 Task: Create a due date automation trigger when advanced on, on the wednesday before a card is due add fields without custom field "Resume" set to a date more than 1 days from now at 11:00 AM.
Action: Mouse moved to (1064, 132)
Screenshot: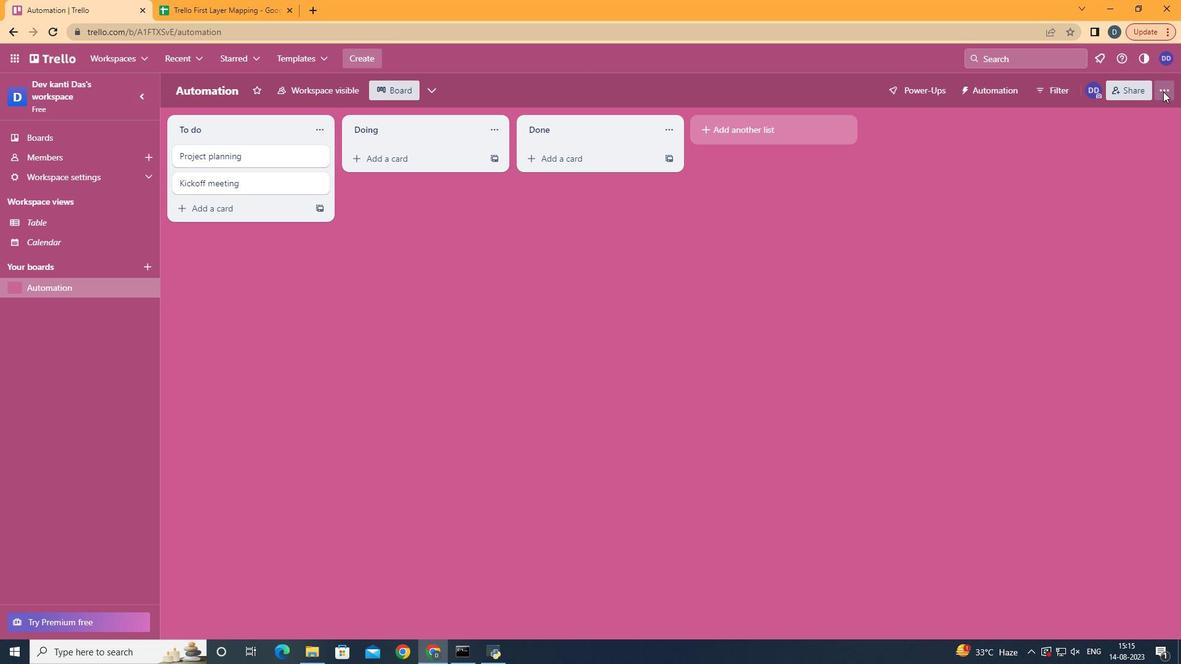 
Action: Mouse pressed left at (1064, 132)
Screenshot: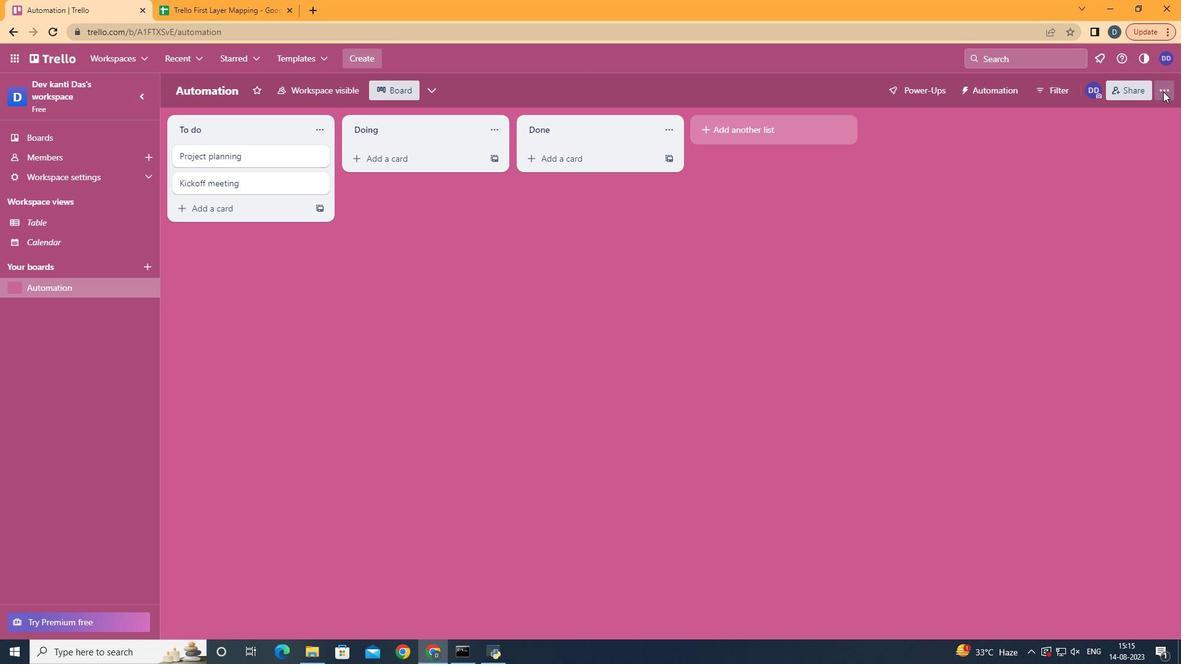
Action: Mouse moved to (1003, 281)
Screenshot: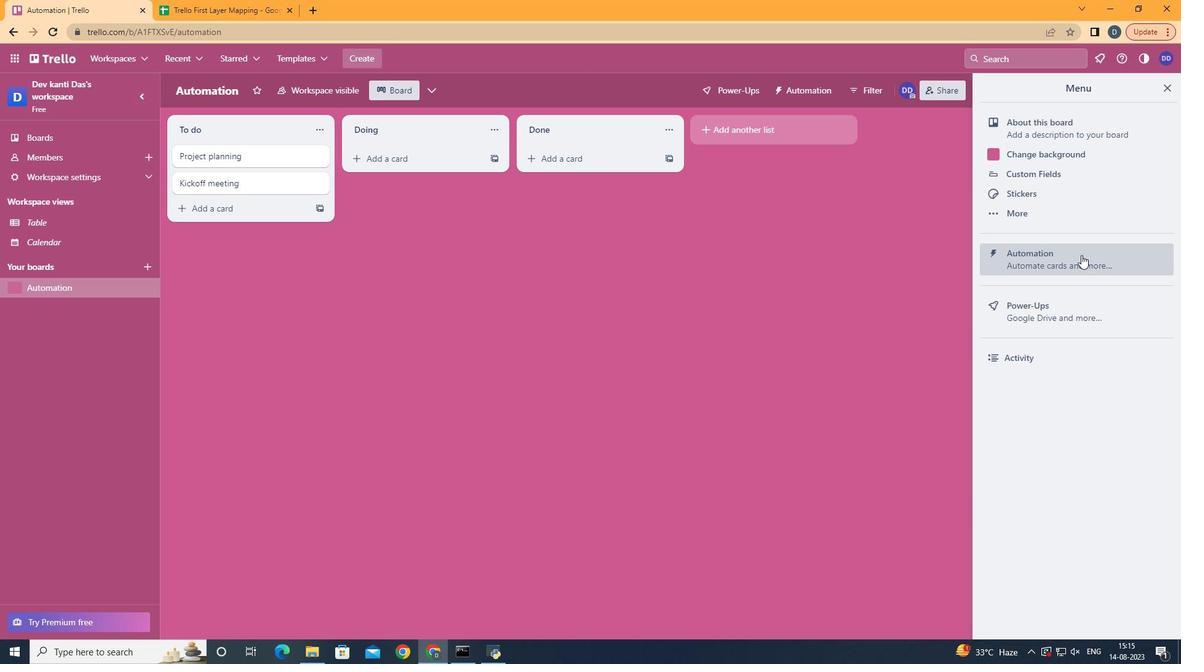 
Action: Mouse pressed left at (1003, 281)
Screenshot: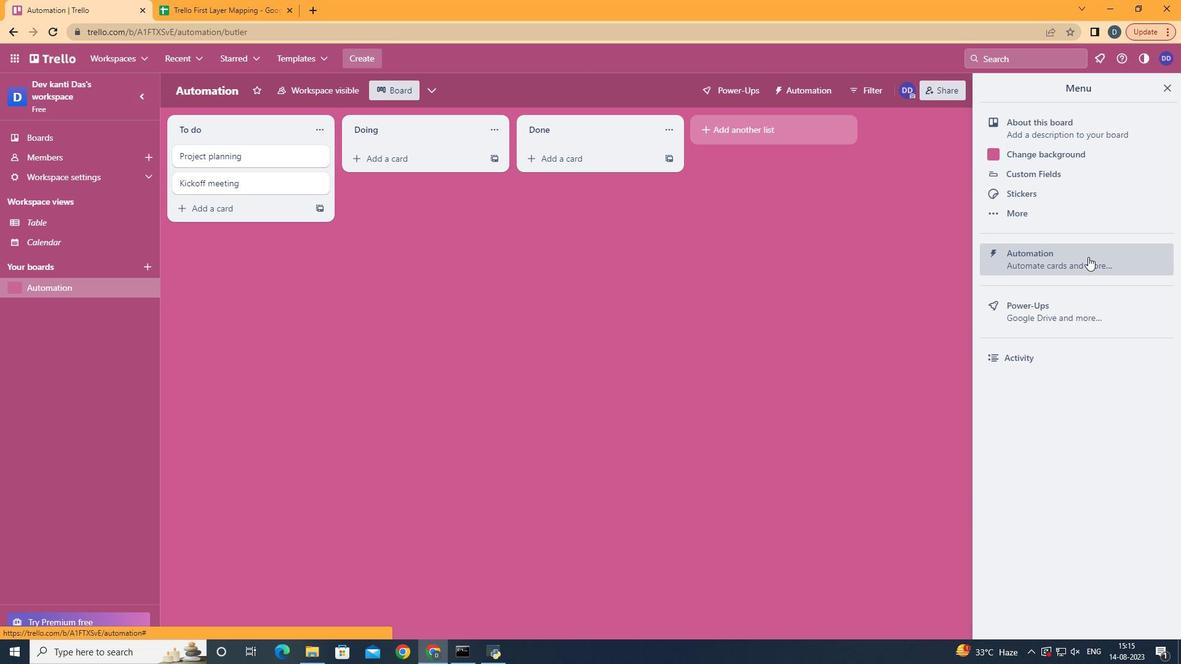 
Action: Mouse moved to (380, 279)
Screenshot: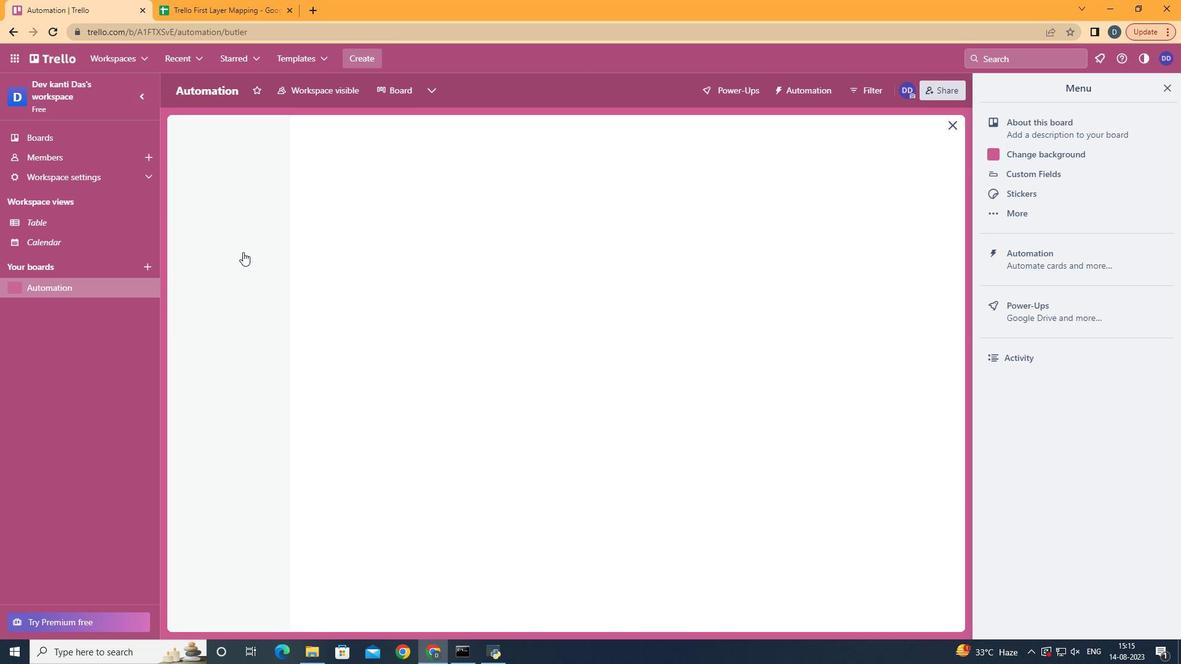 
Action: Mouse pressed left at (380, 279)
Screenshot: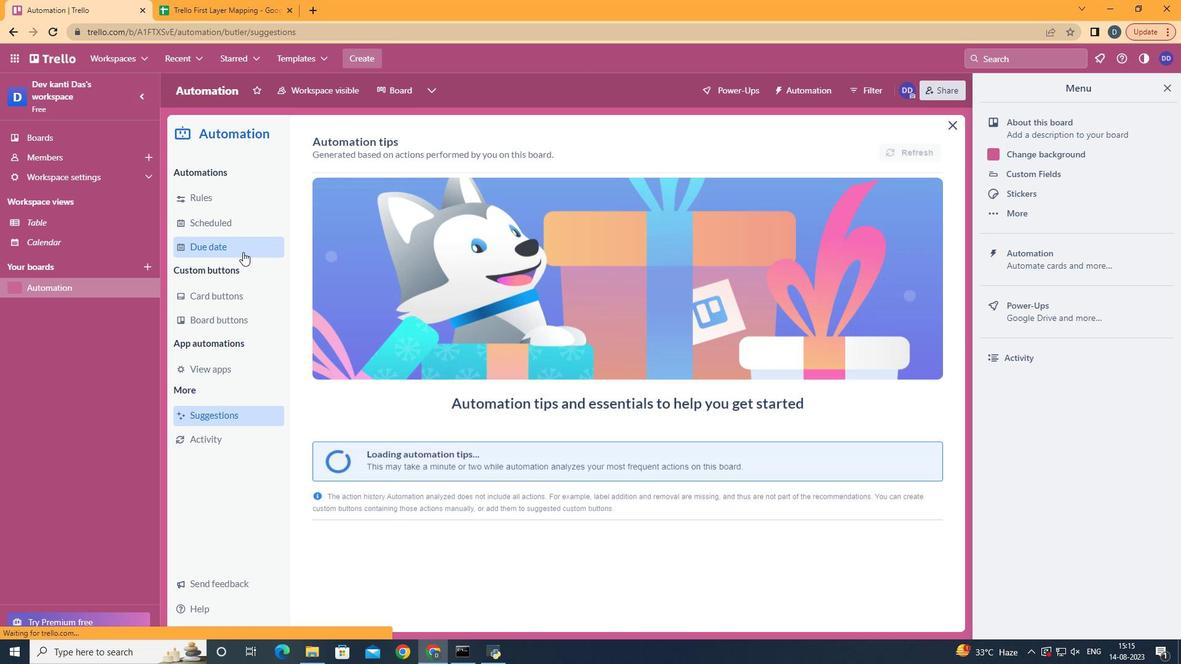 
Action: Mouse moved to (841, 182)
Screenshot: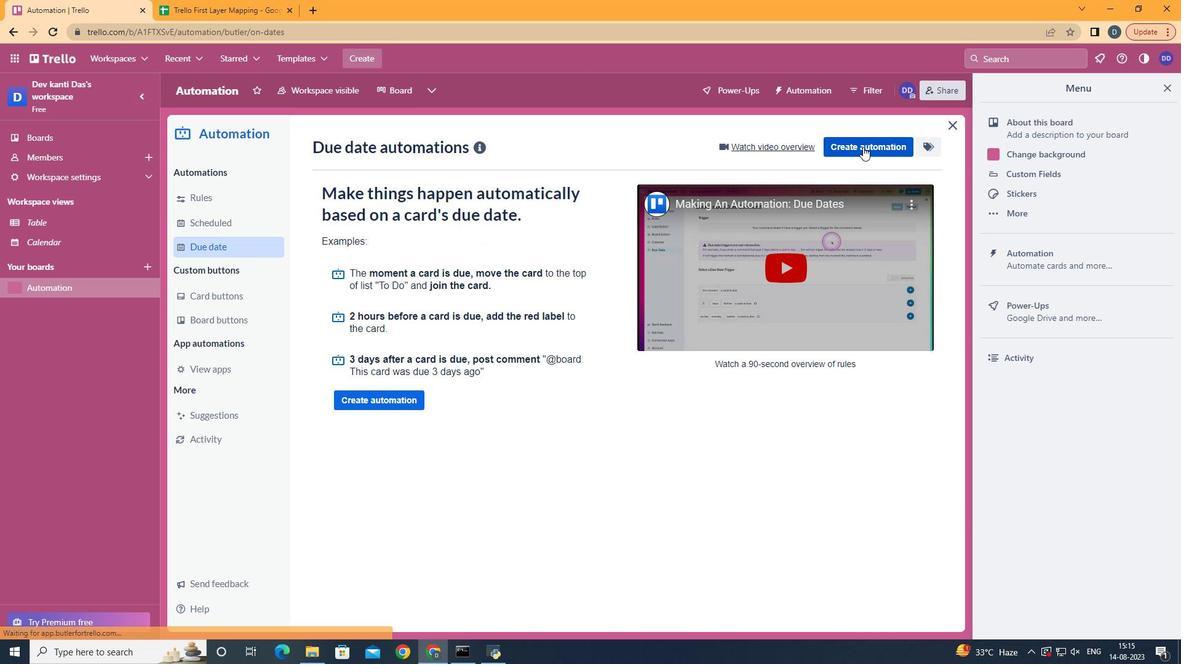 
Action: Mouse pressed left at (841, 182)
Screenshot: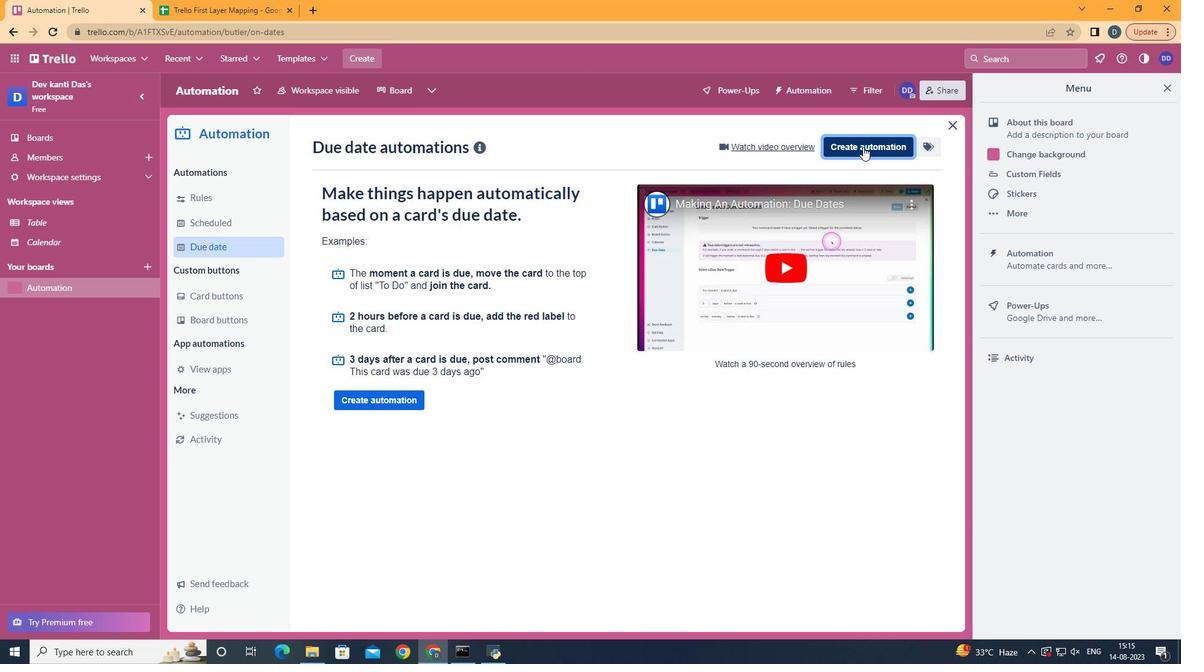 
Action: Mouse moved to (683, 288)
Screenshot: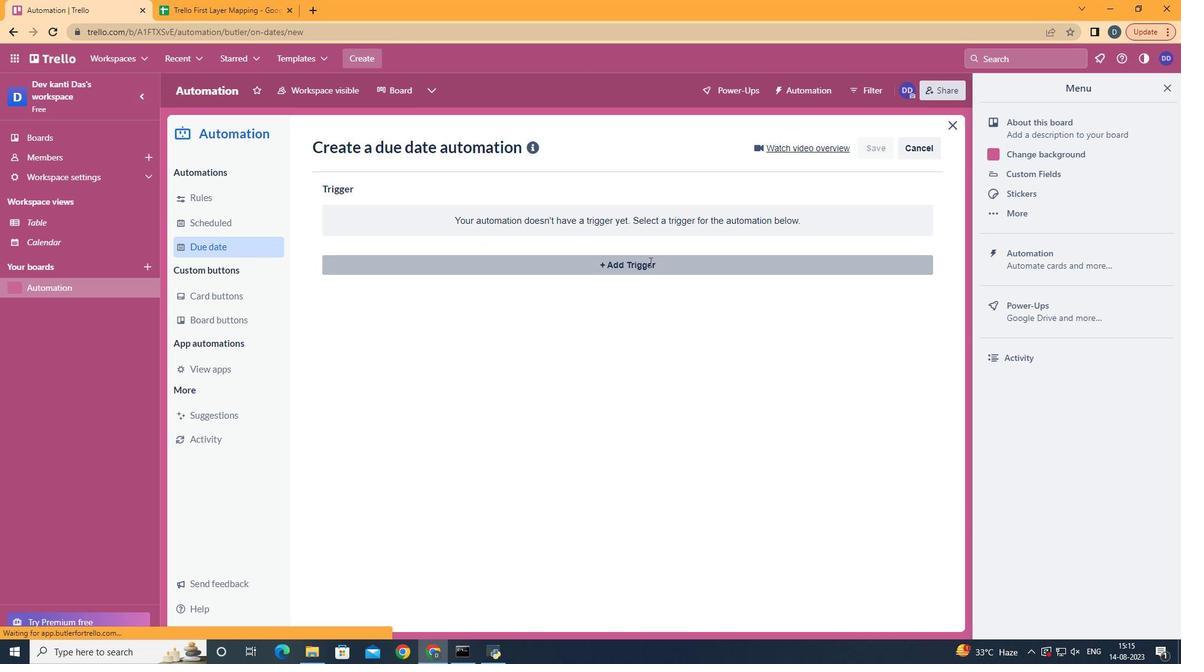 
Action: Mouse pressed left at (683, 288)
Screenshot: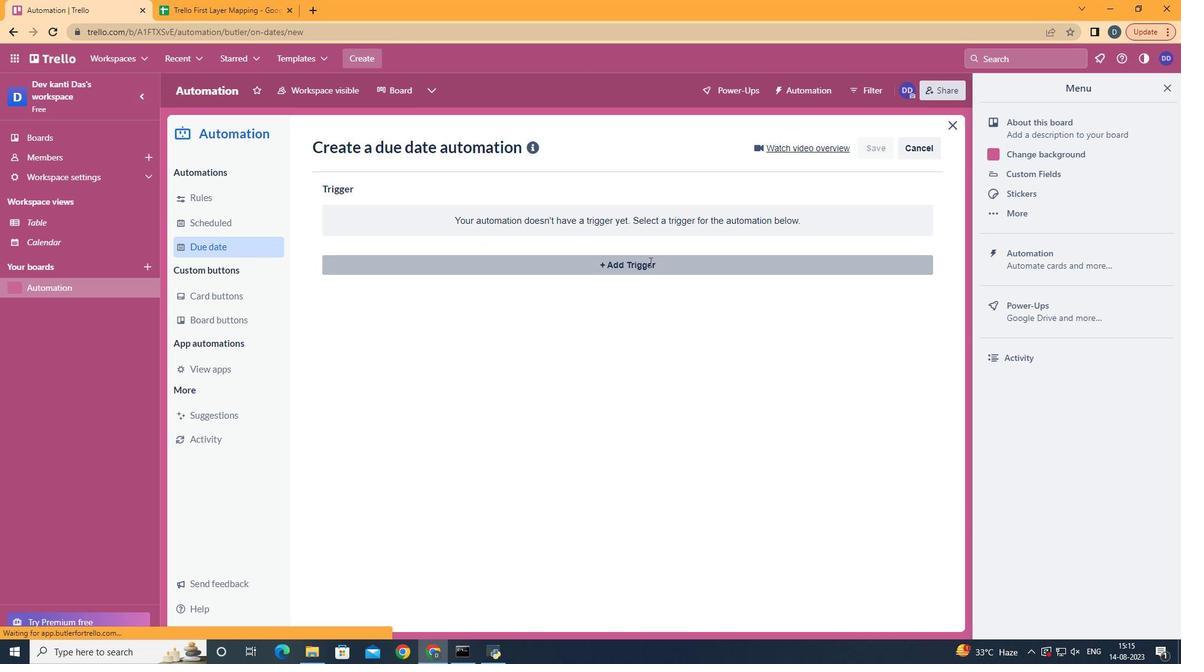 
Action: Mouse moved to (502, 386)
Screenshot: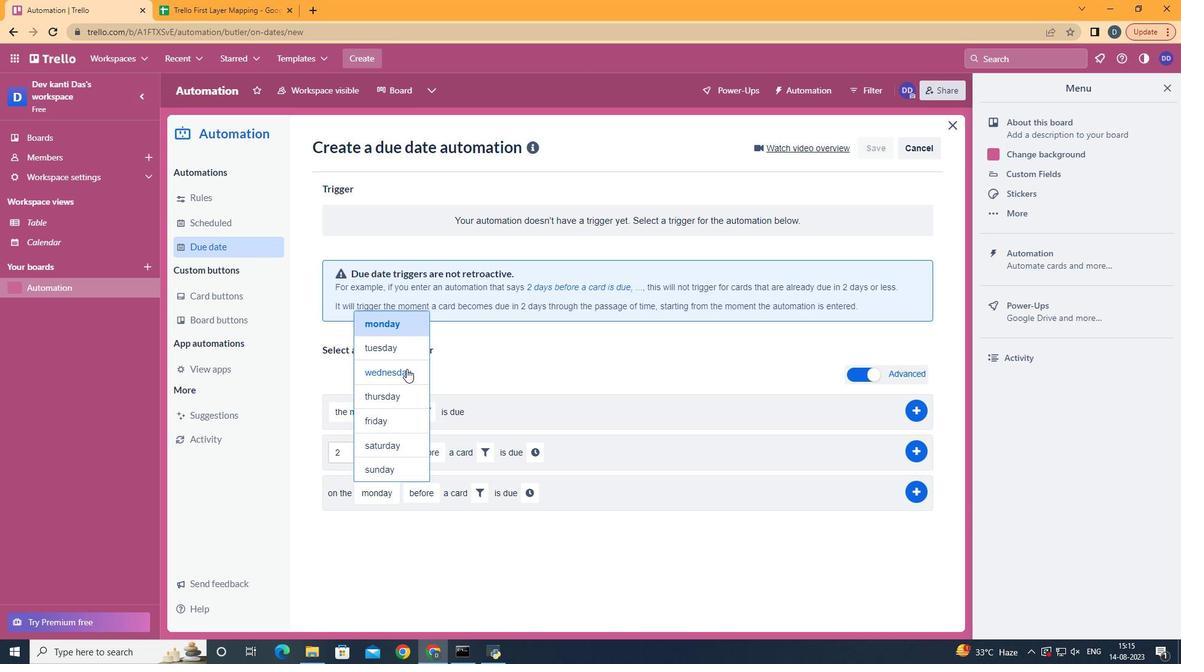 
Action: Mouse pressed left at (502, 386)
Screenshot: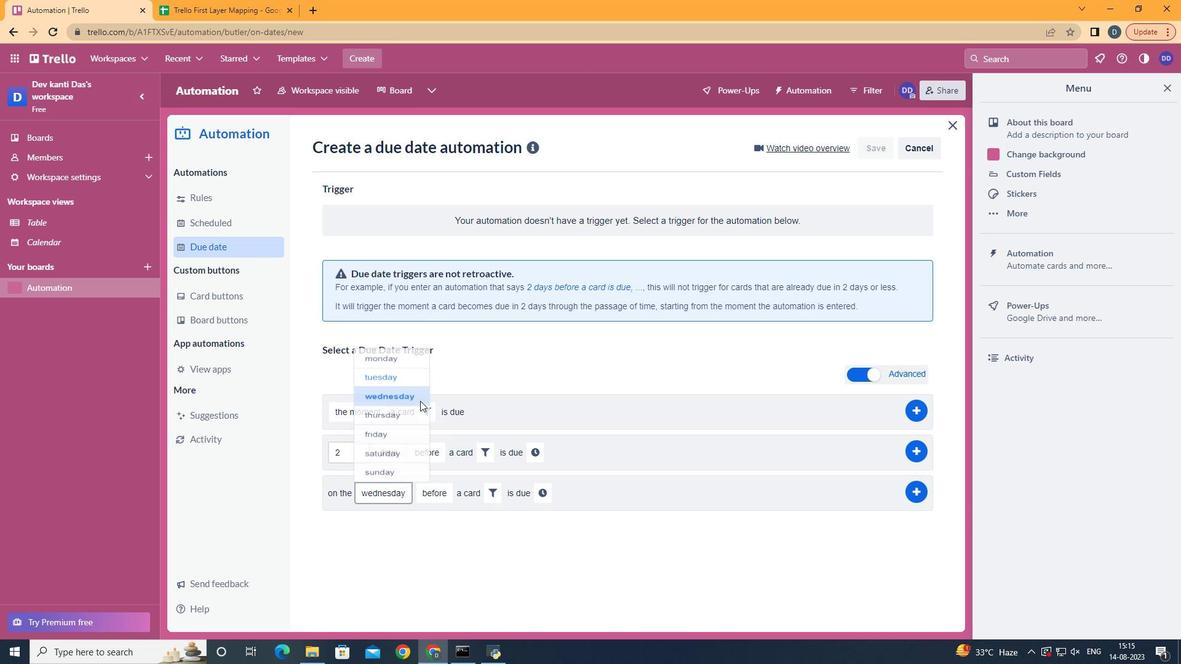 
Action: Mouse moved to (565, 503)
Screenshot: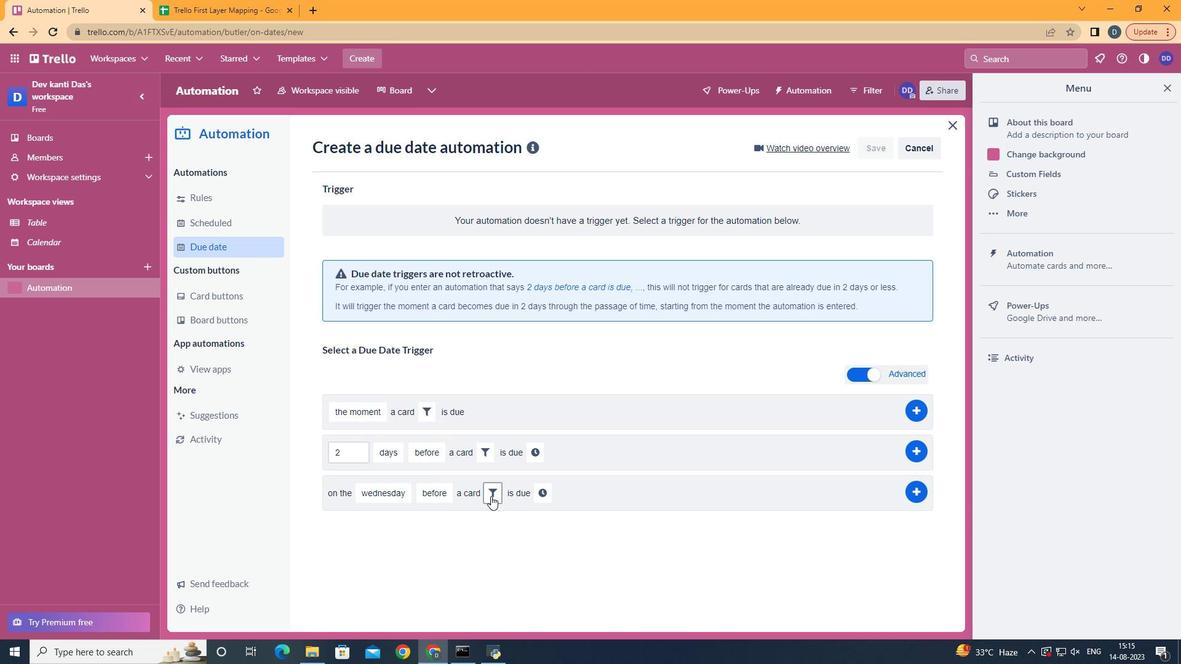 
Action: Mouse pressed left at (565, 503)
Screenshot: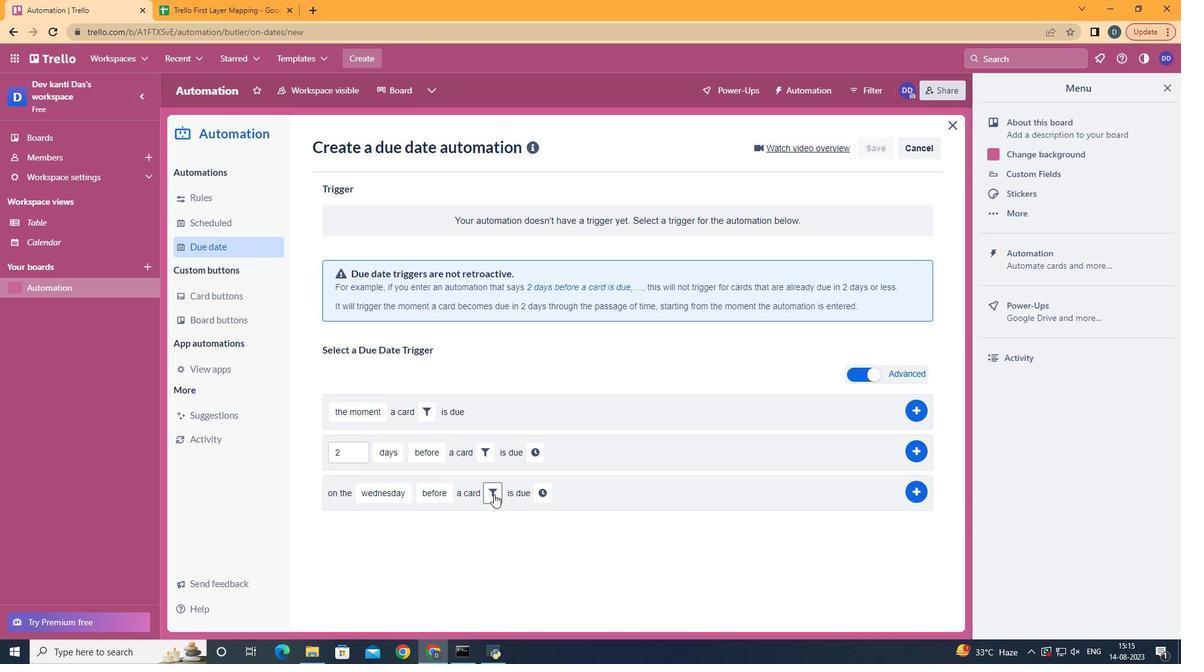 
Action: Mouse moved to (715, 529)
Screenshot: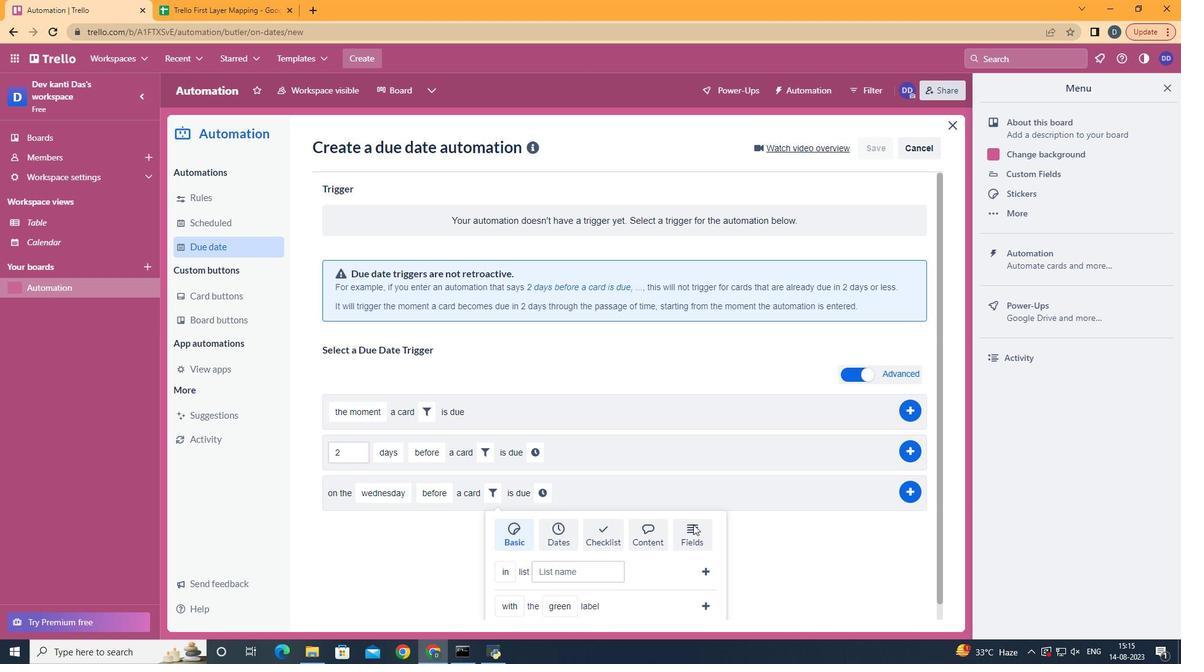
Action: Mouse pressed left at (715, 529)
Screenshot: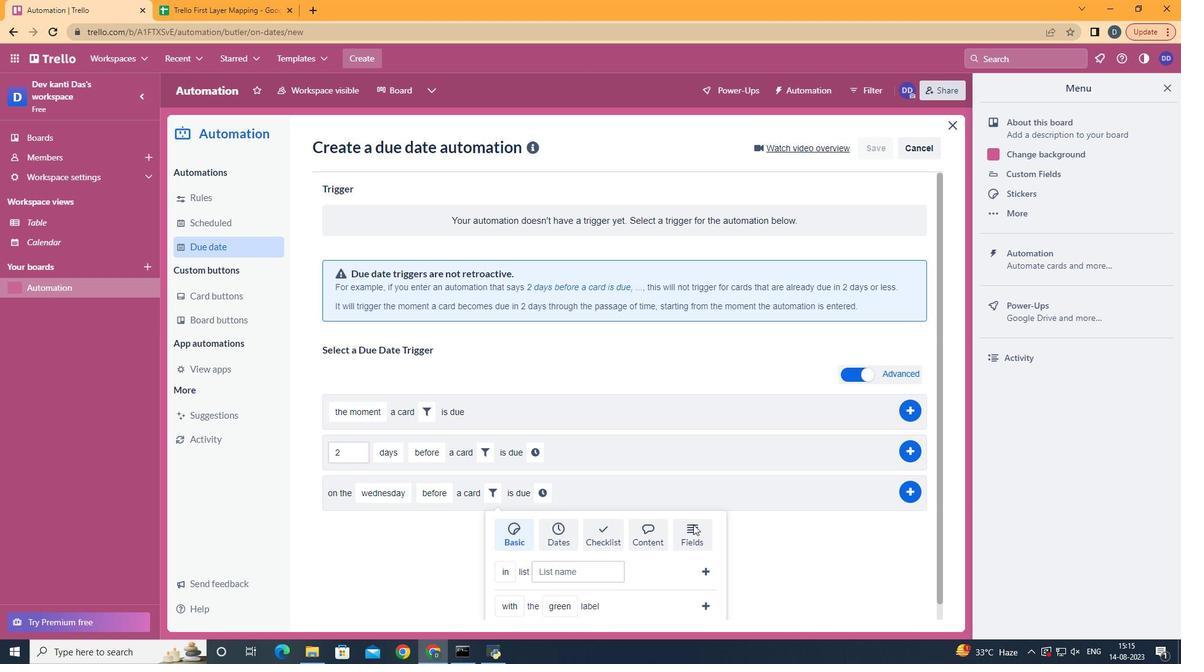 
Action: Mouse moved to (715, 529)
Screenshot: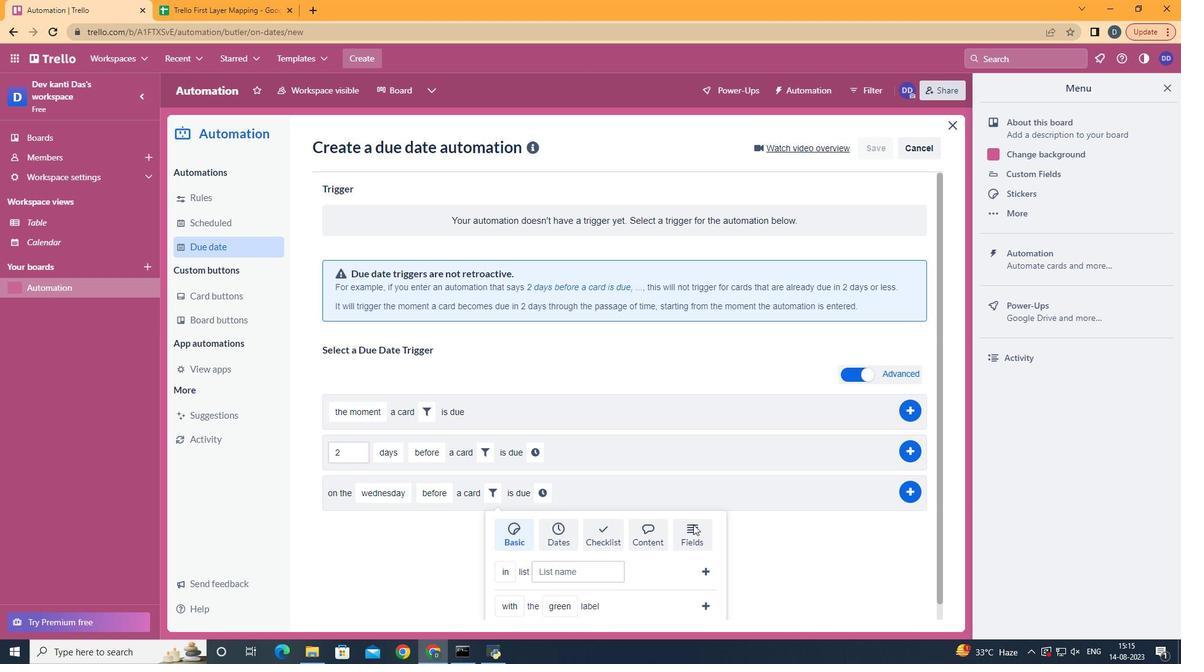
Action: Mouse scrolled (715, 529) with delta (0, 0)
Screenshot: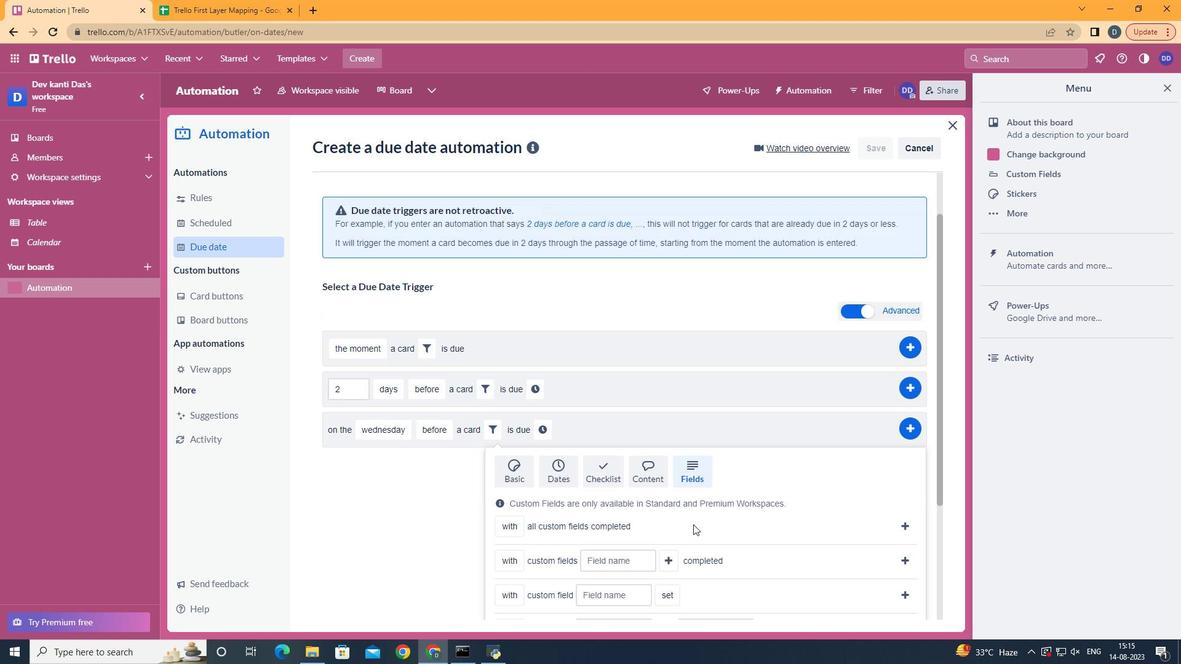
Action: Mouse scrolled (715, 529) with delta (0, 0)
Screenshot: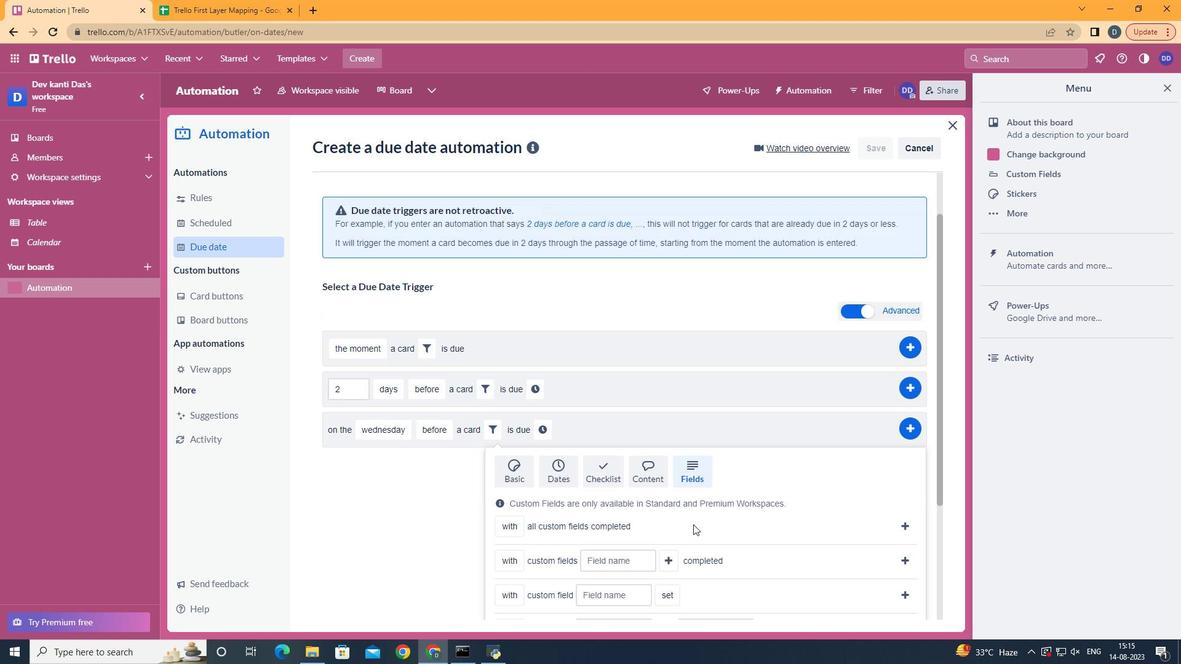 
Action: Mouse scrolled (715, 529) with delta (0, 0)
Screenshot: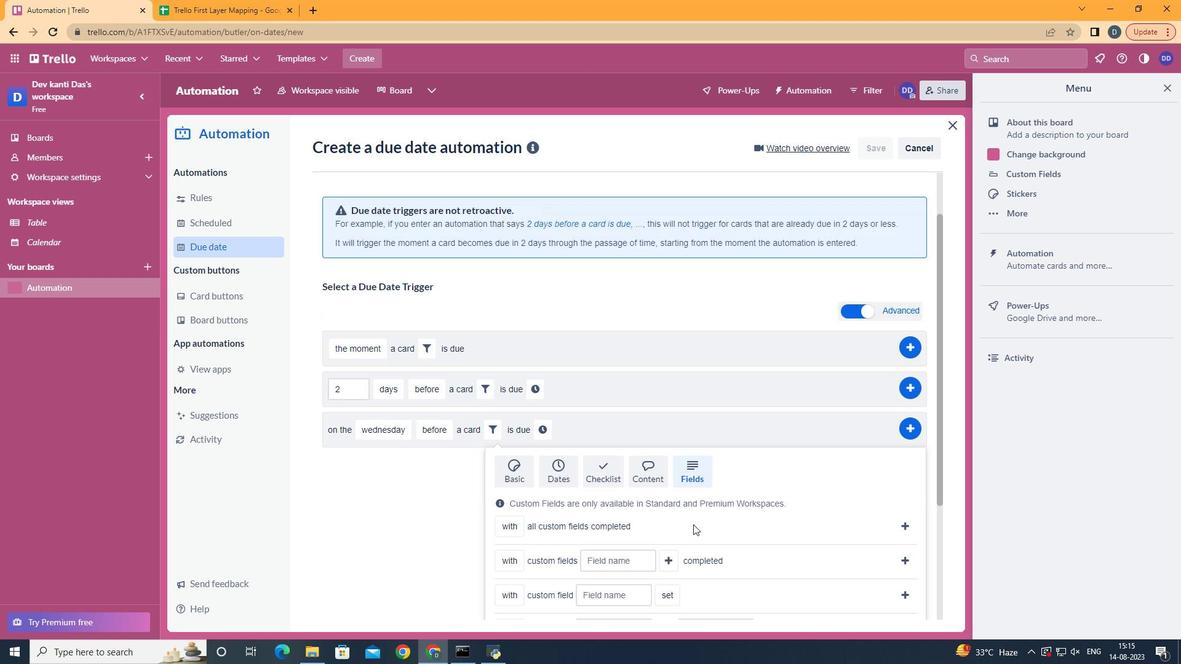 
Action: Mouse scrolled (715, 529) with delta (0, 0)
Screenshot: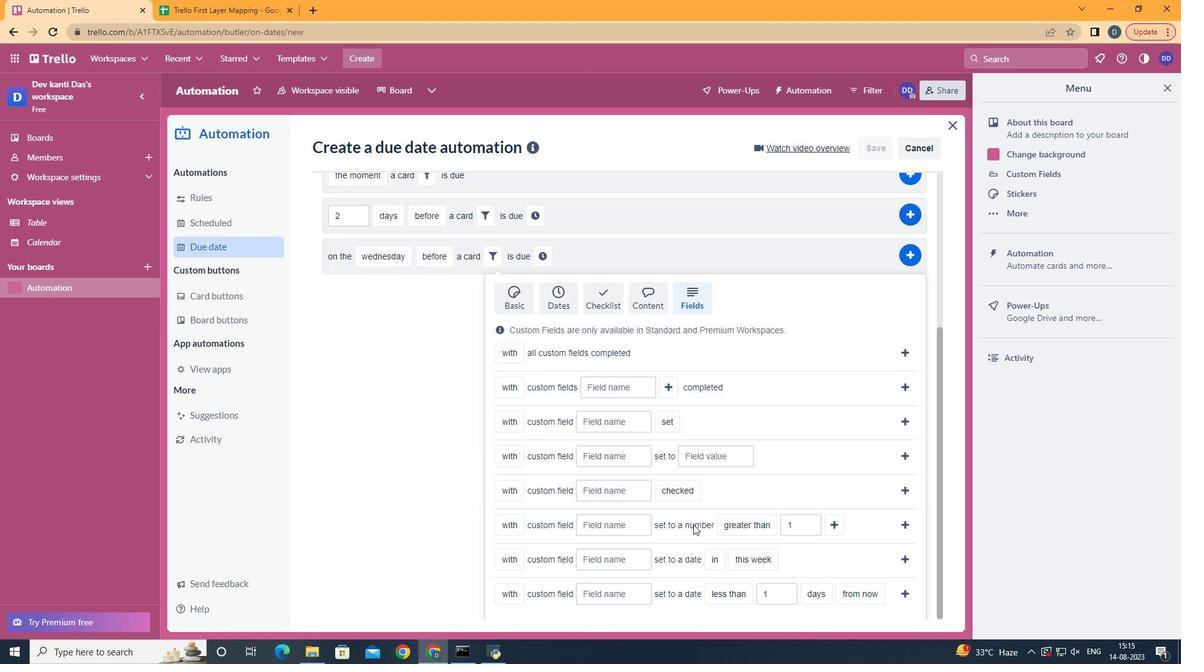 
Action: Mouse scrolled (715, 529) with delta (0, 0)
Screenshot: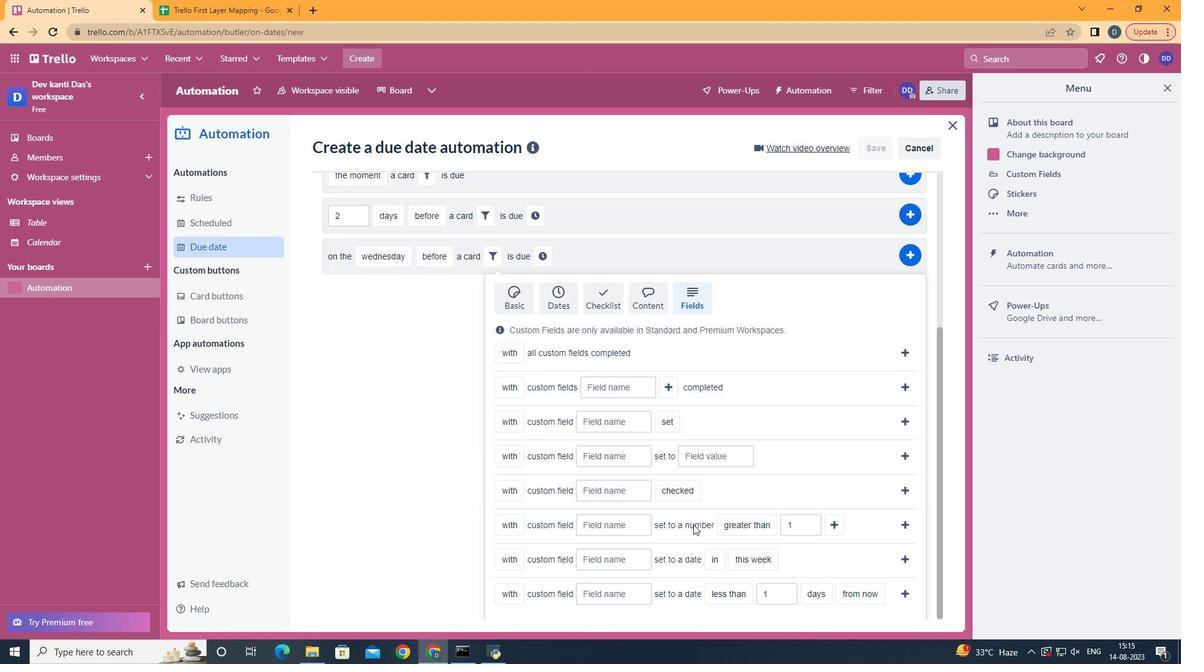 
Action: Mouse scrolled (715, 529) with delta (0, 0)
Screenshot: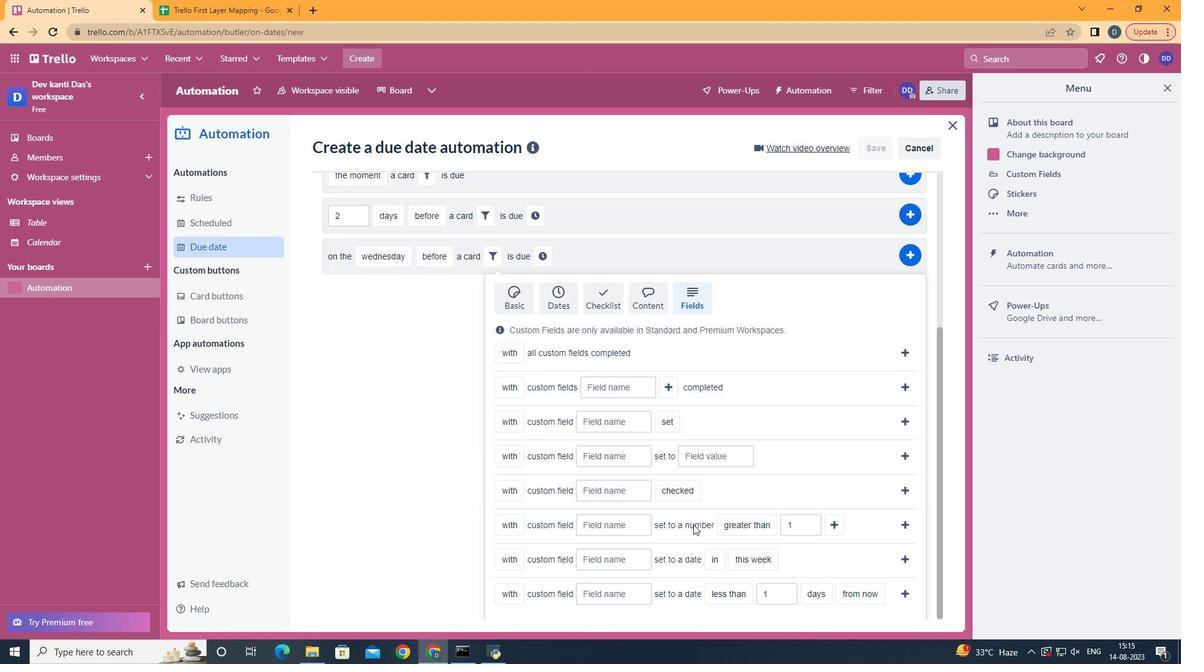 
Action: Mouse scrolled (715, 529) with delta (0, 0)
Screenshot: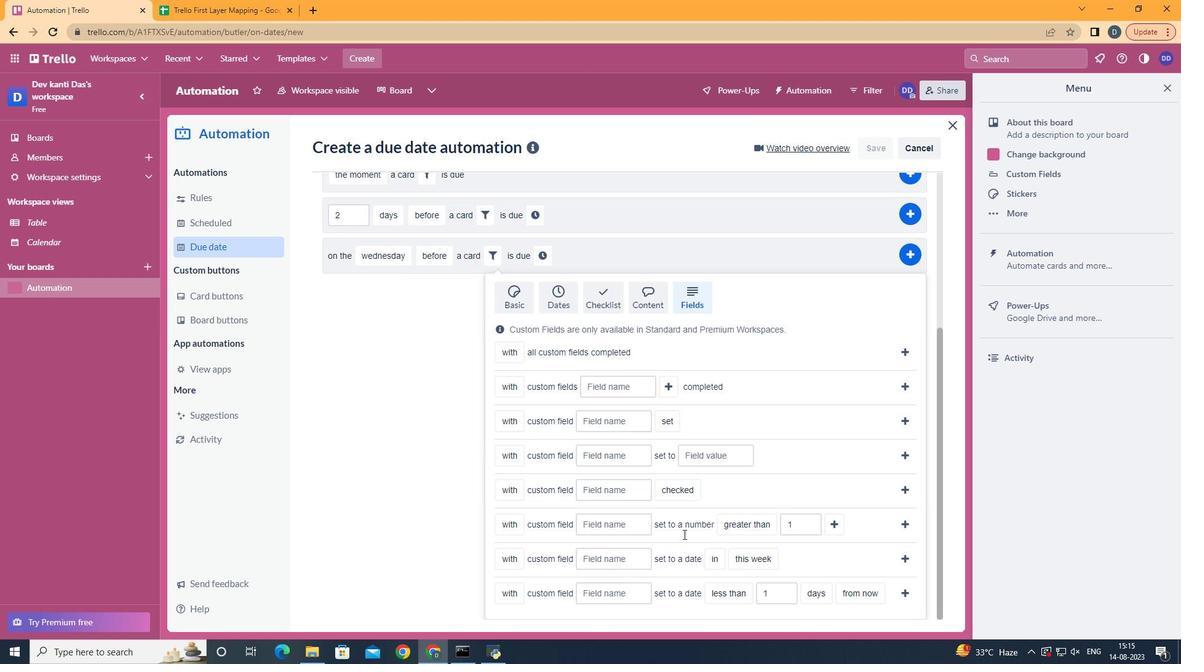 
Action: Mouse scrolled (715, 529) with delta (0, 0)
Screenshot: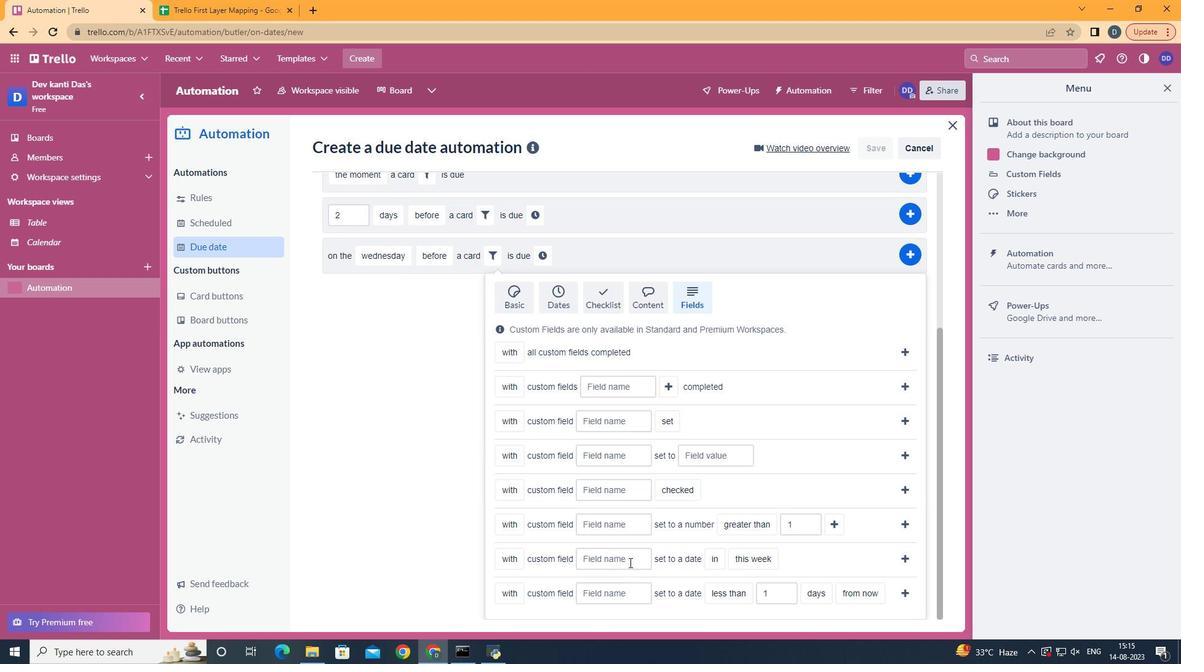 
Action: Mouse scrolled (715, 529) with delta (0, 0)
Screenshot: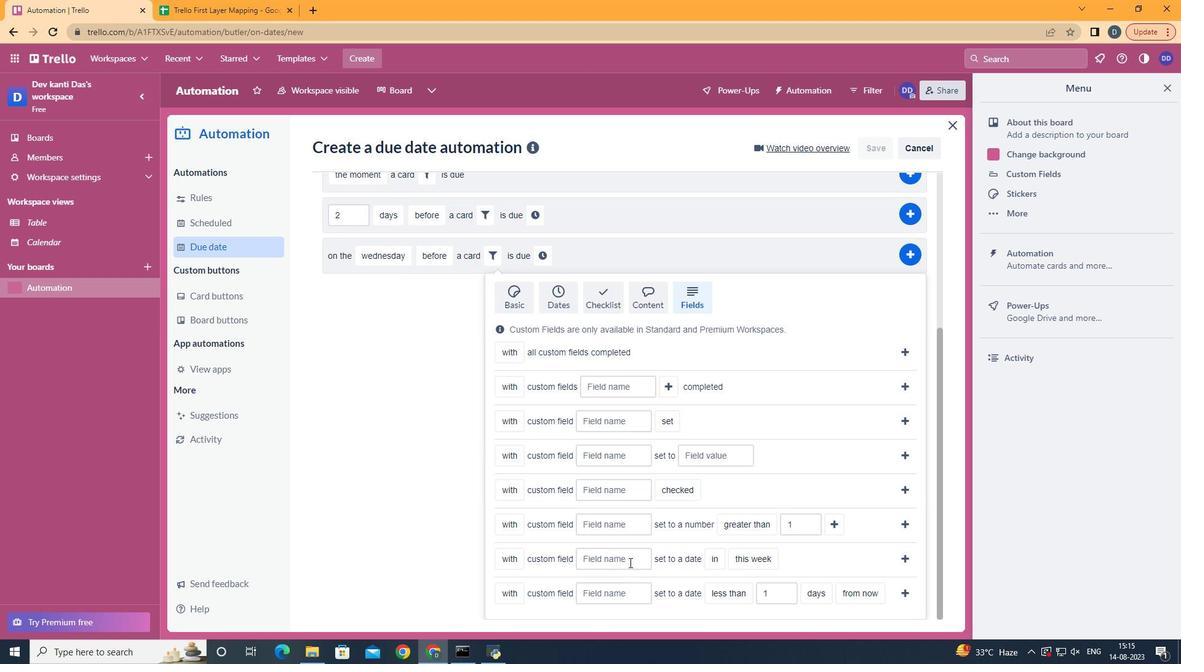 
Action: Mouse scrolled (715, 529) with delta (0, 0)
Screenshot: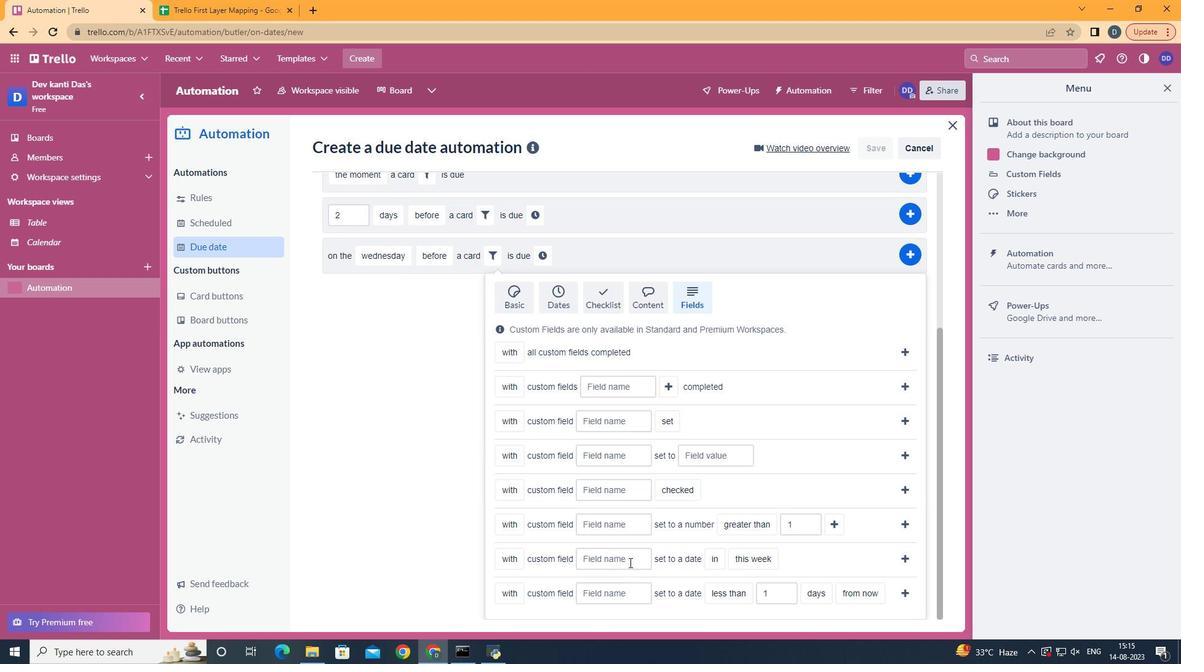
Action: Mouse moved to (596, 561)
Screenshot: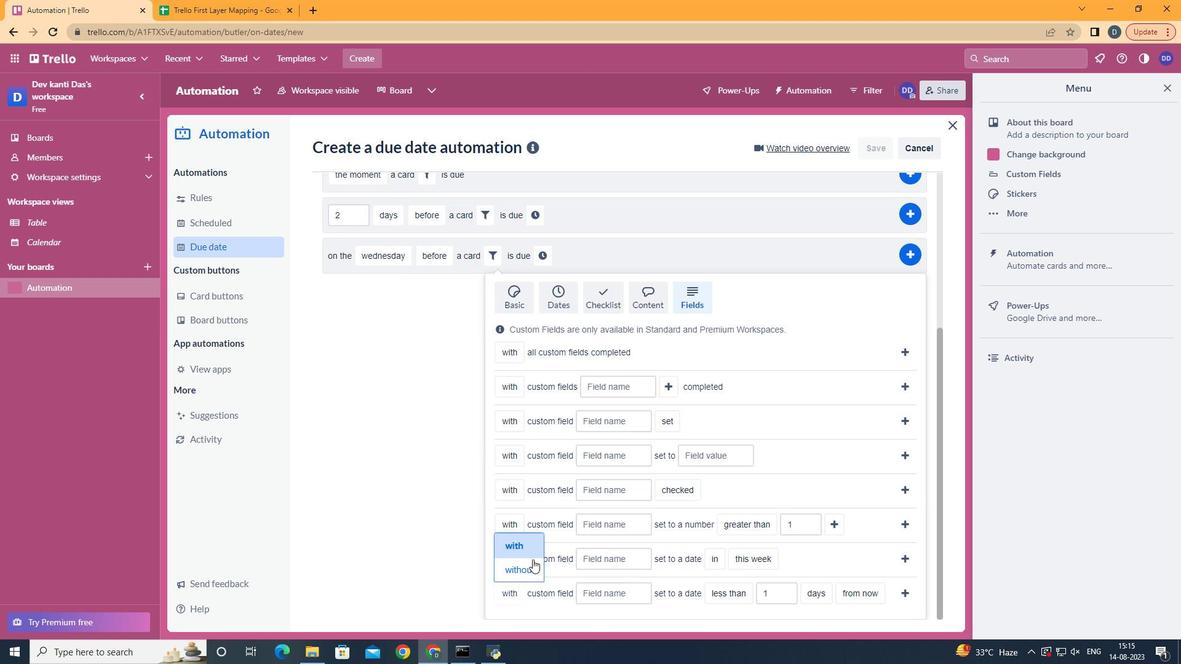 
Action: Mouse pressed left at (596, 561)
Screenshot: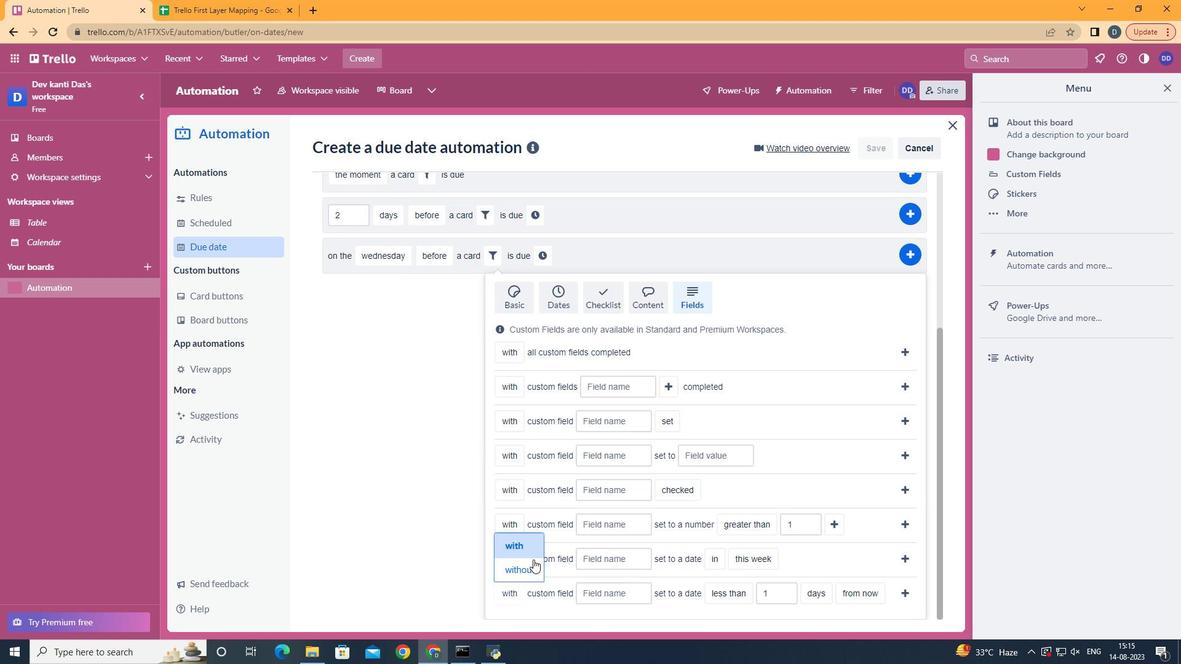 
Action: Mouse moved to (648, 580)
Screenshot: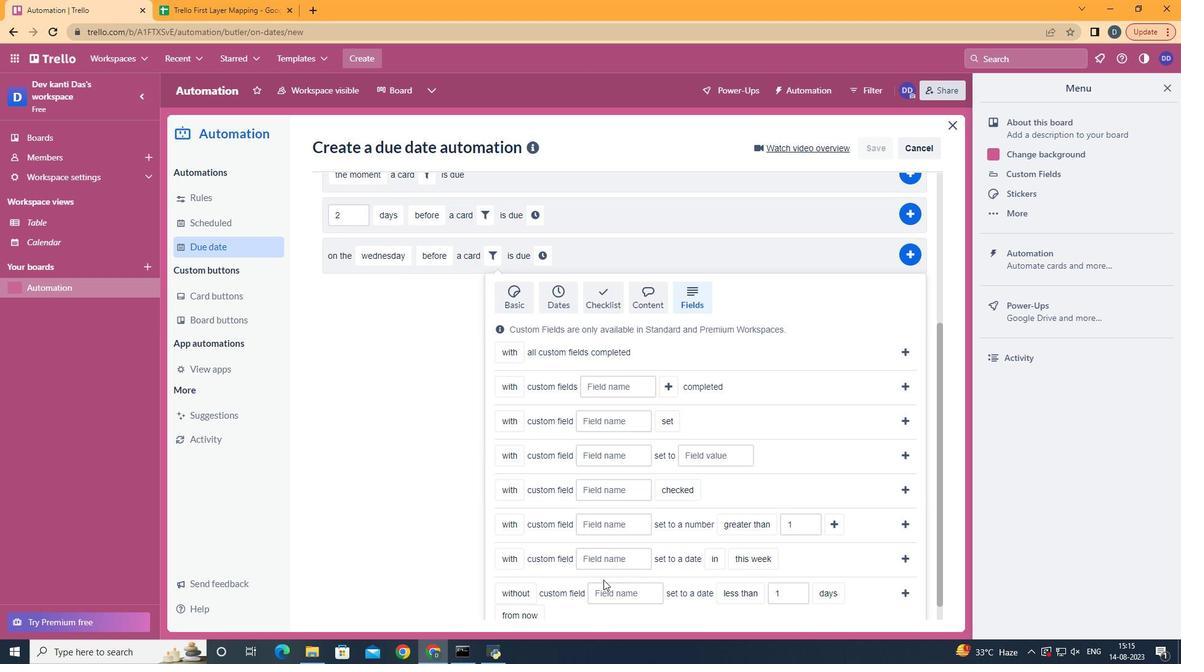 
Action: Mouse pressed left at (648, 580)
Screenshot: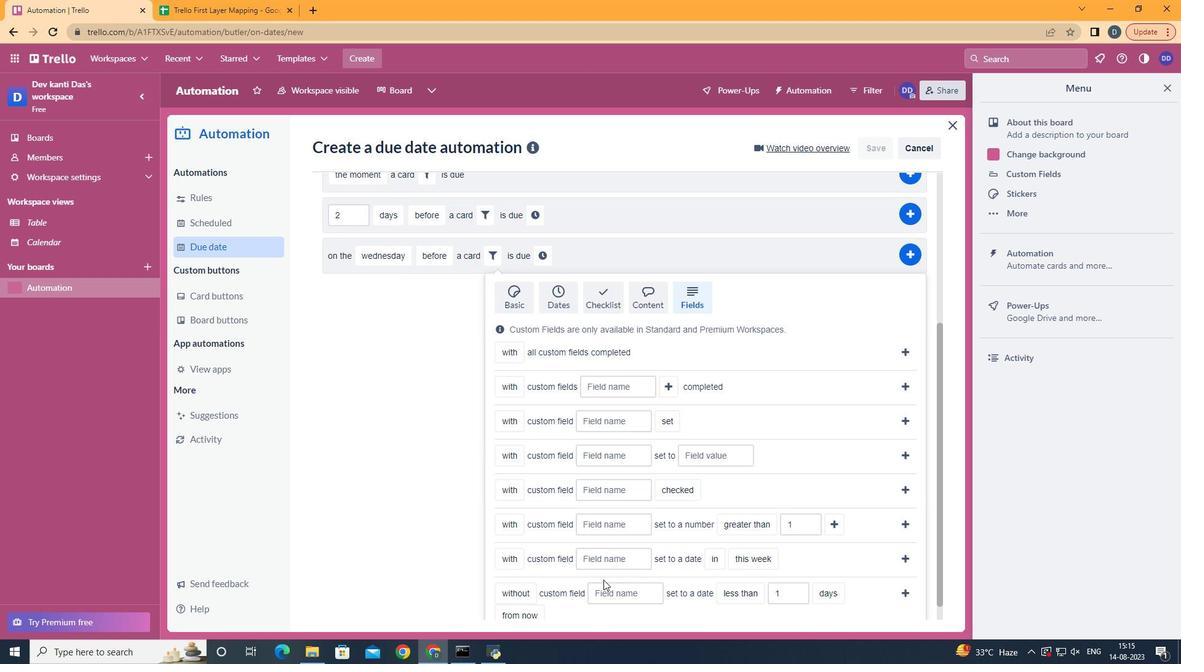 
Action: Mouse moved to (653, 587)
Screenshot: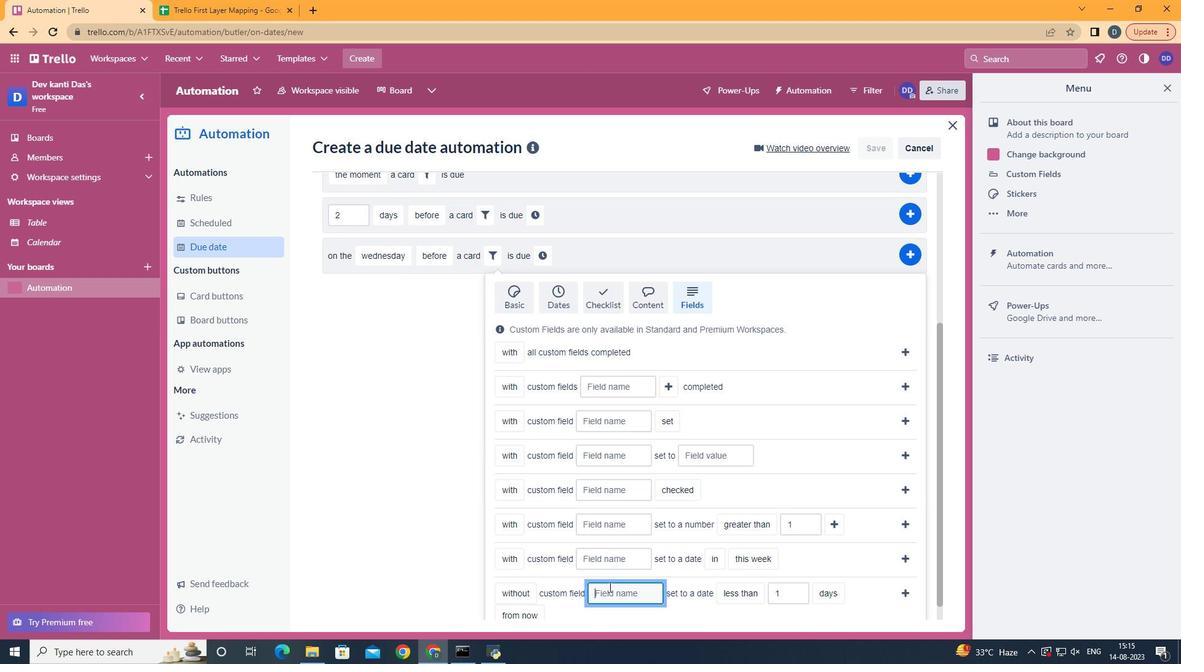 
Action: Mouse pressed left at (653, 587)
Screenshot: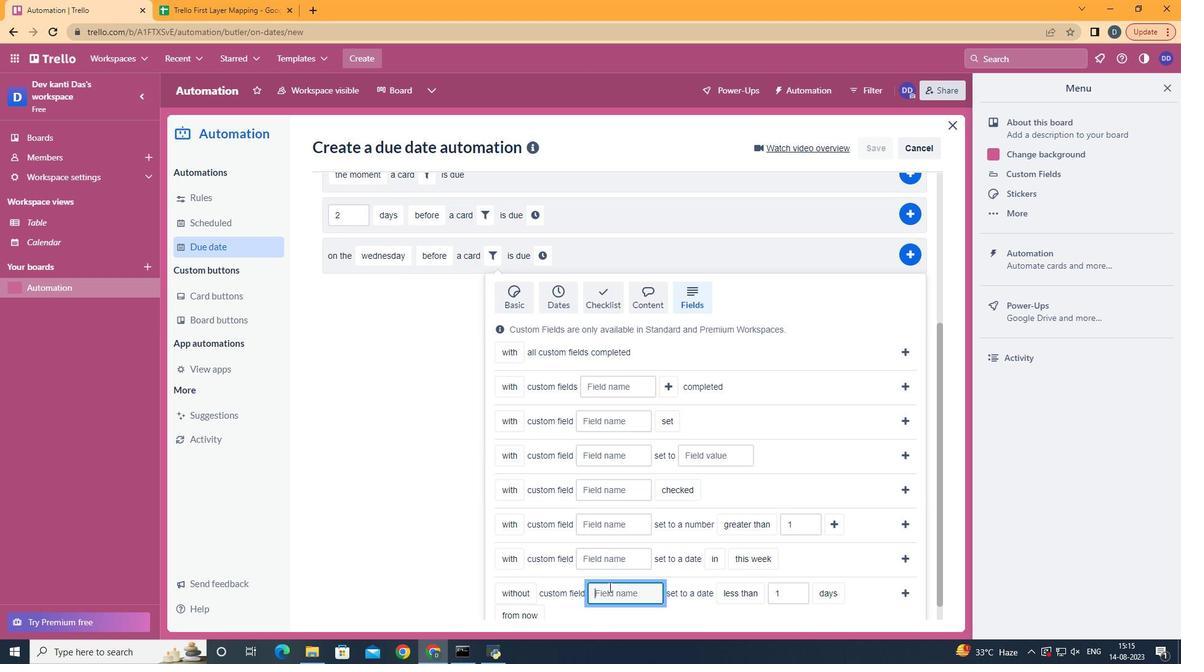 
Action: Mouse moved to (653, 587)
Screenshot: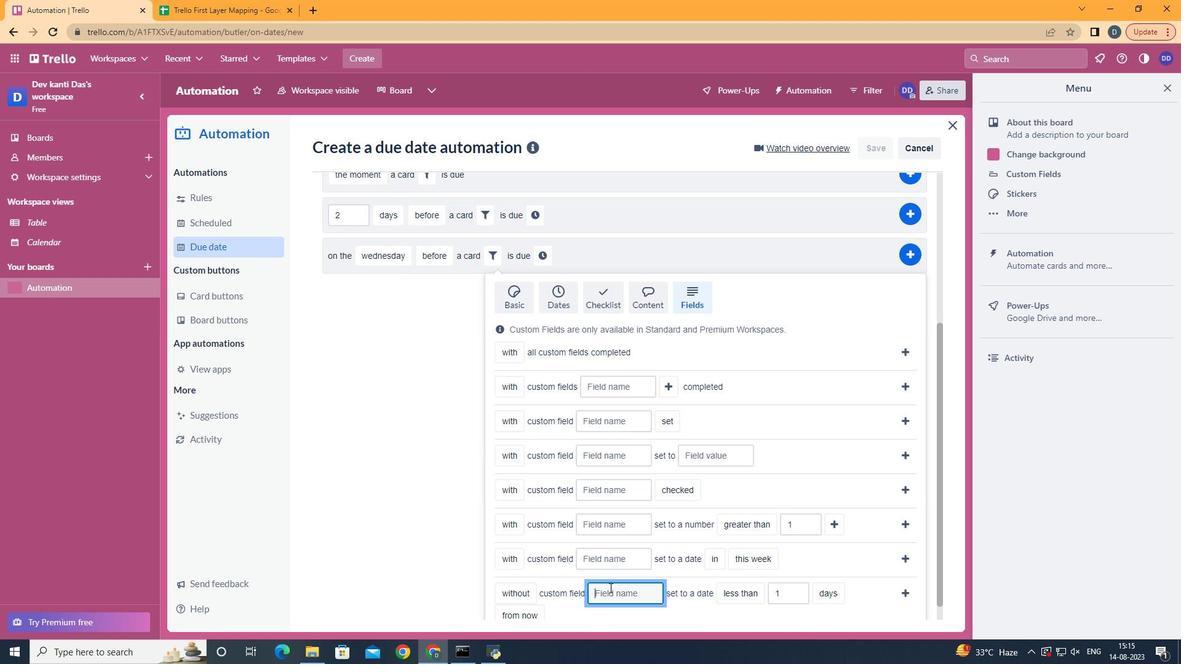 
Action: Key pressed <Key.shift><Key.shift>Resume
Screenshot: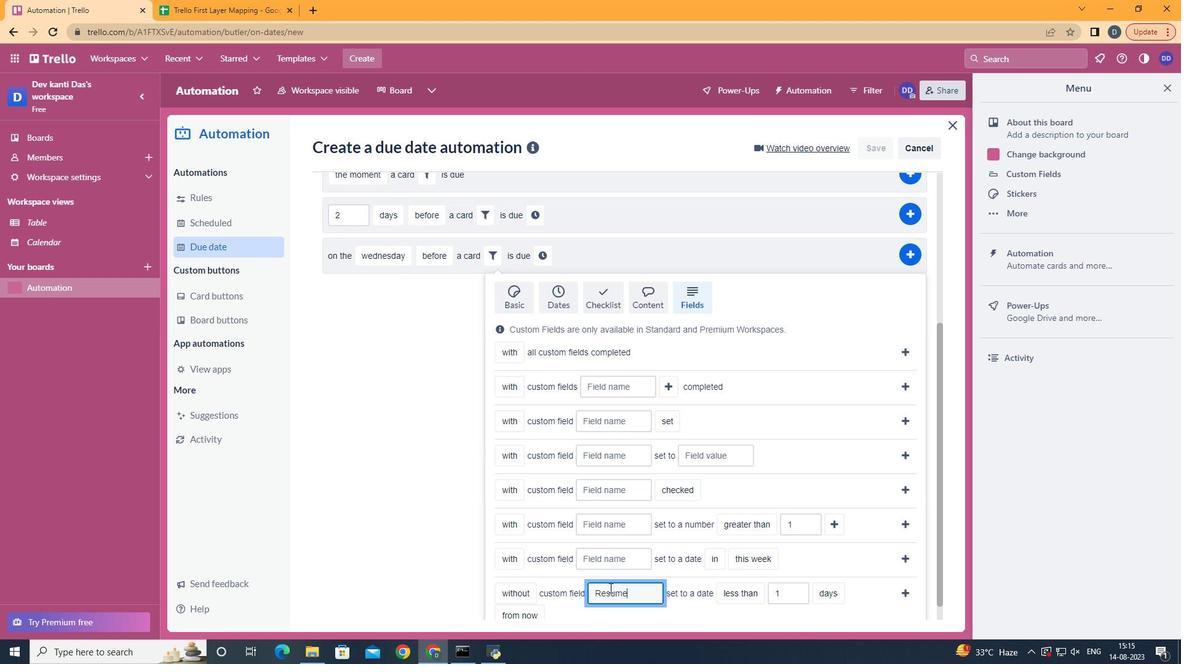 
Action: Mouse scrolled (653, 587) with delta (0, 0)
Screenshot: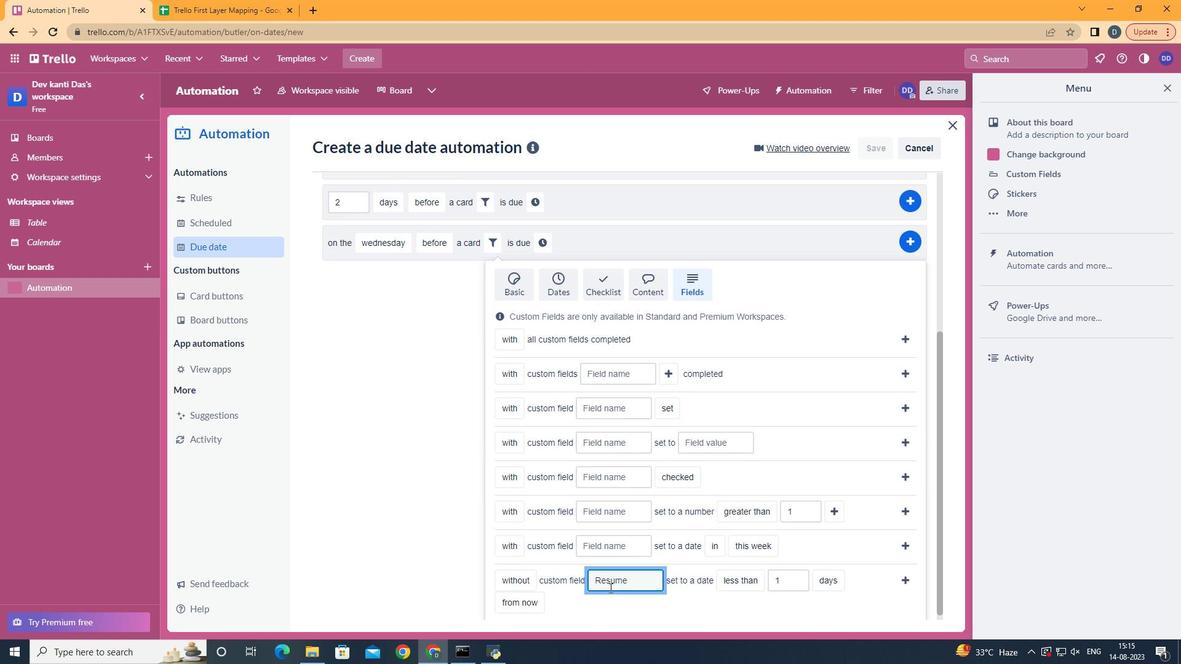 
Action: Mouse scrolled (653, 587) with delta (0, 0)
Screenshot: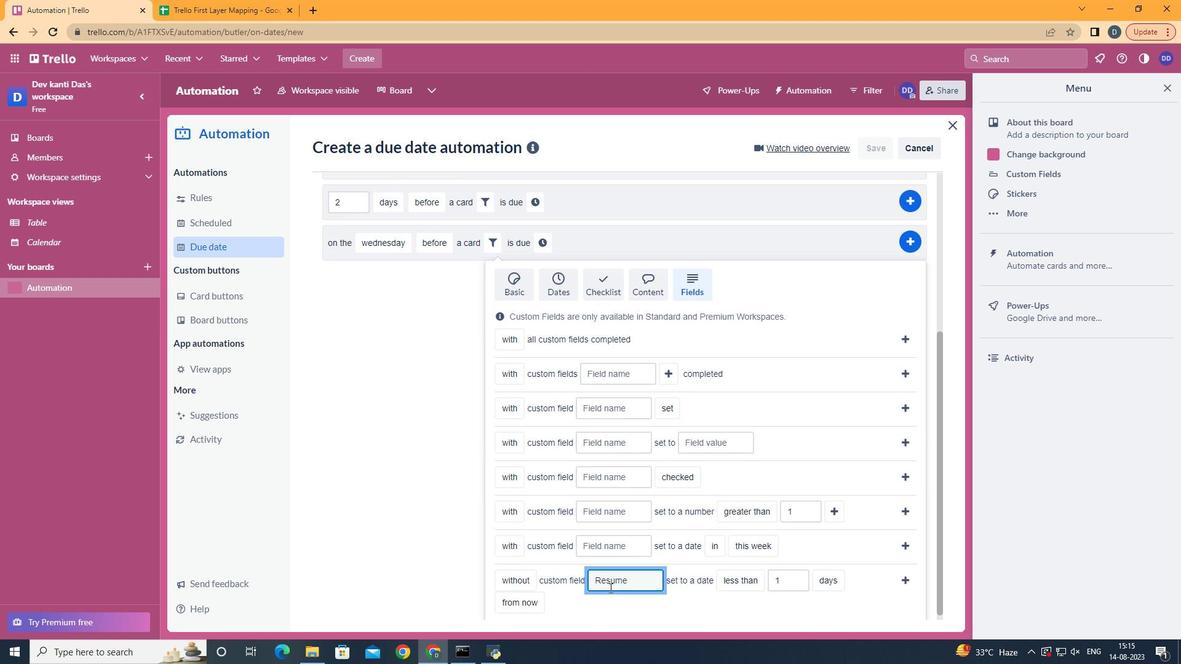 
Action: Mouse scrolled (653, 587) with delta (0, 0)
Screenshot: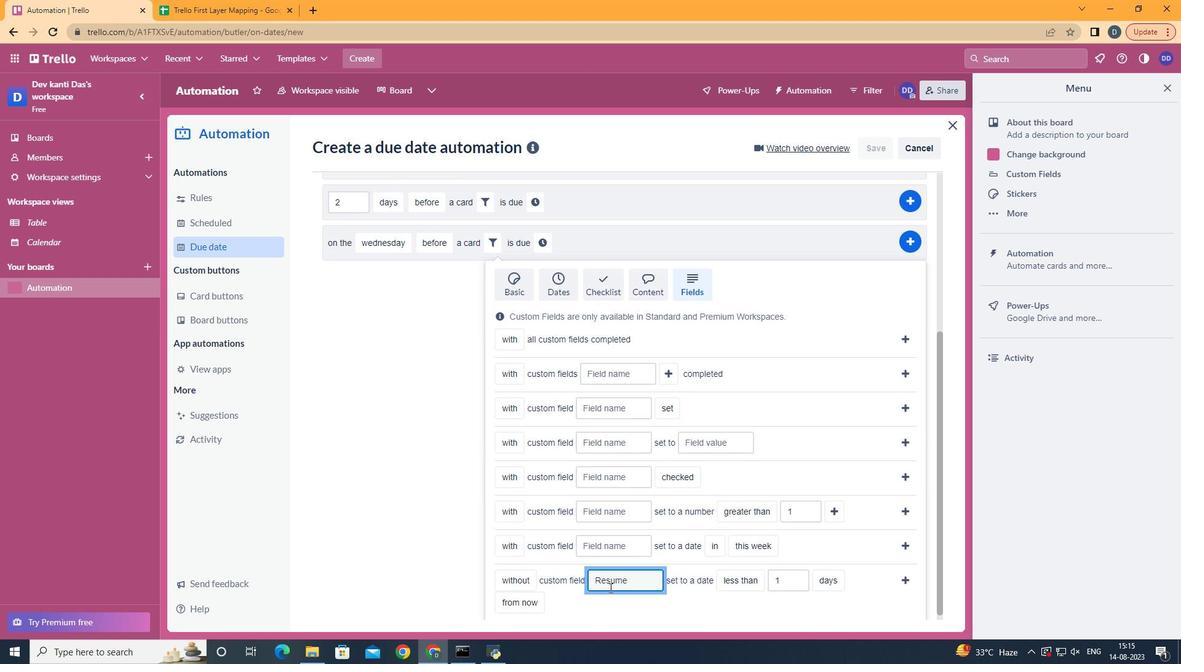 
Action: Mouse scrolled (653, 587) with delta (0, 0)
Screenshot: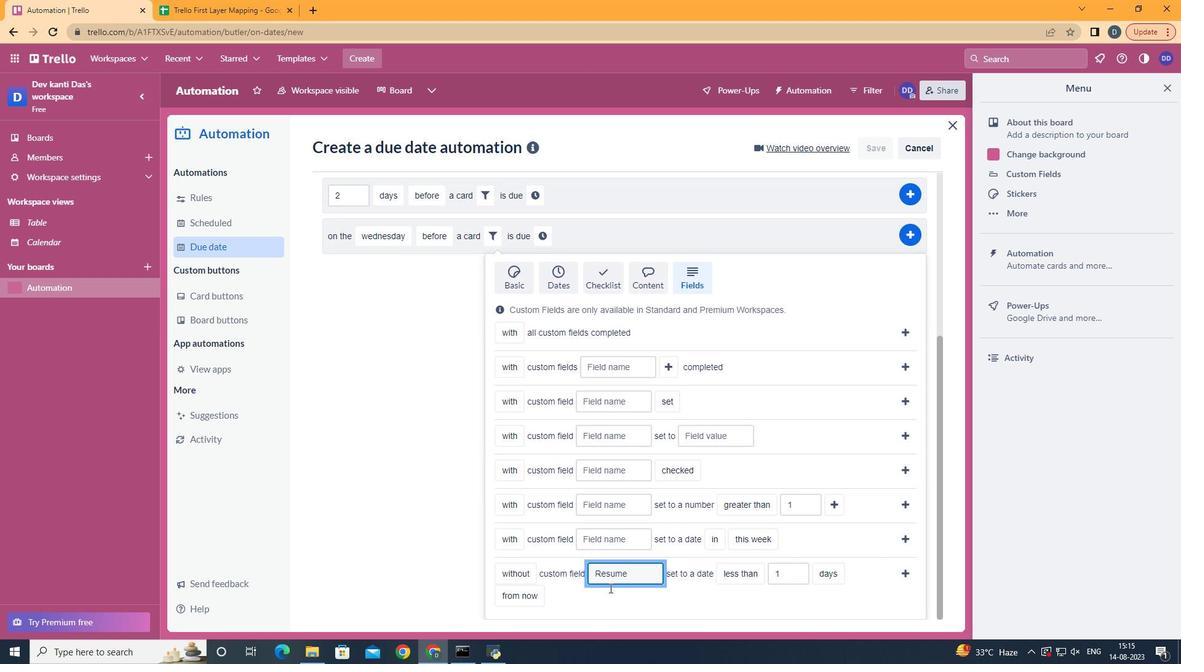 
Action: Mouse scrolled (653, 587) with delta (0, 0)
Screenshot: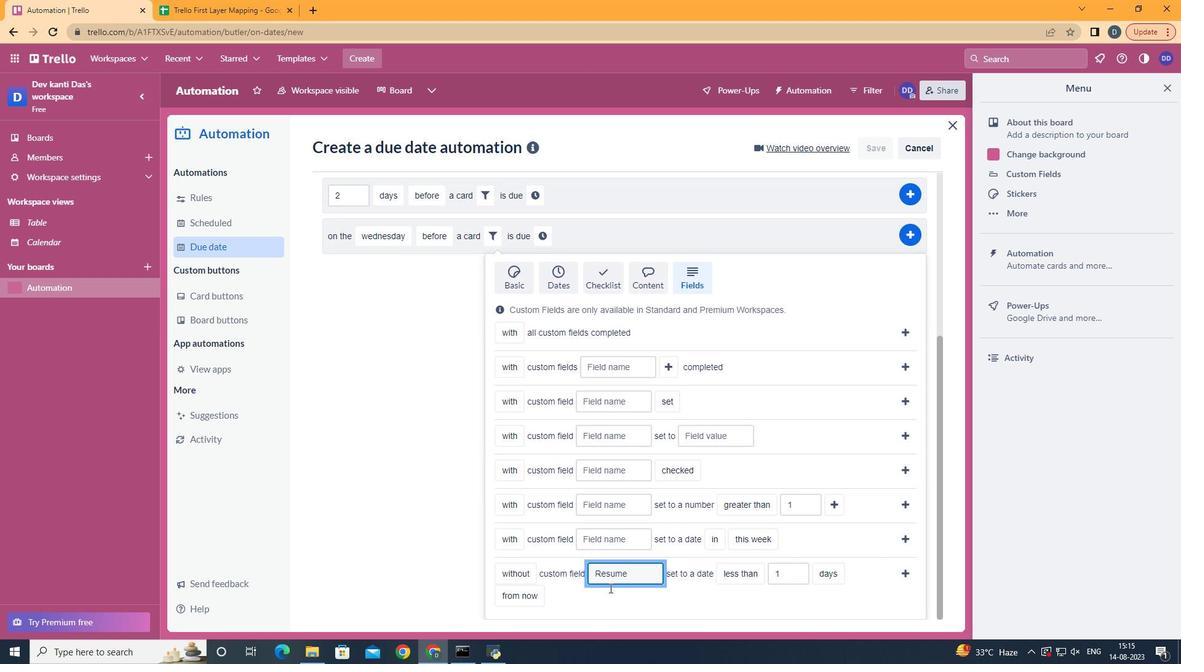 
Action: Mouse moved to (757, 525)
Screenshot: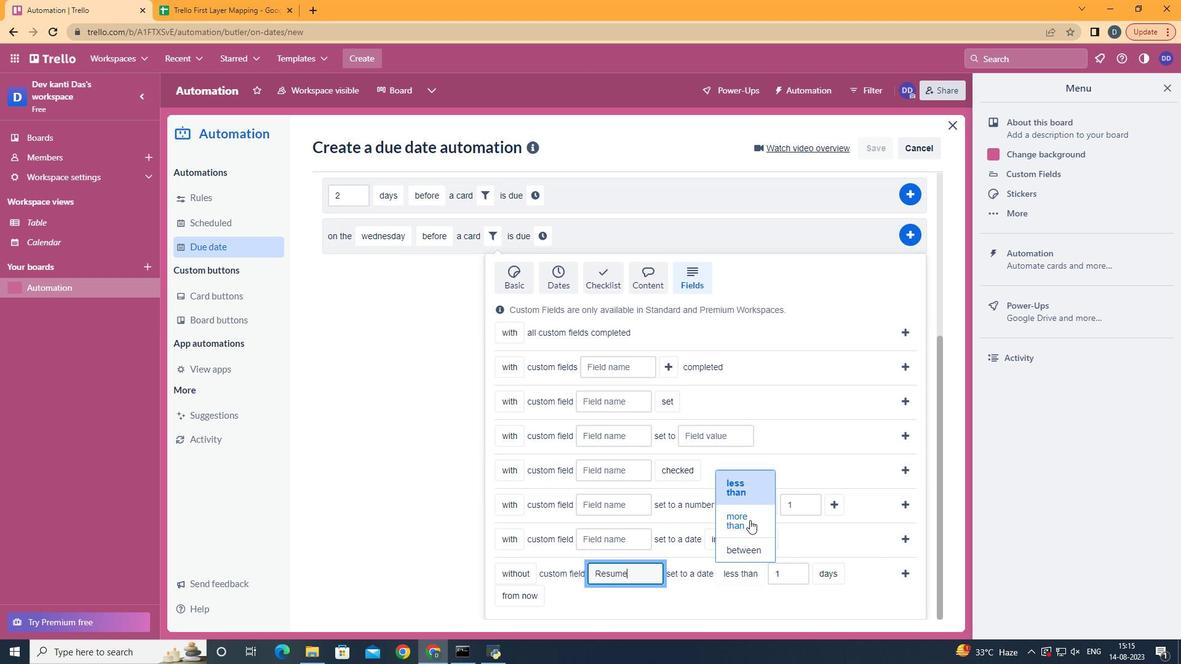 
Action: Mouse pressed left at (757, 525)
Screenshot: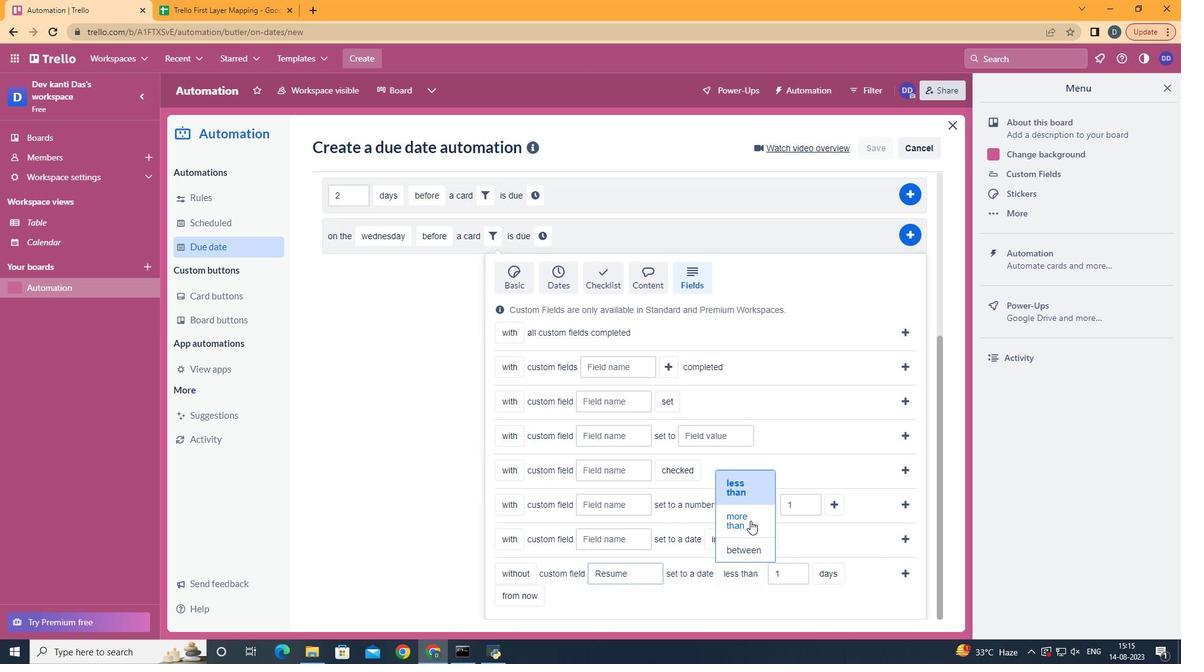 
Action: Mouse moved to (861, 555)
Screenshot: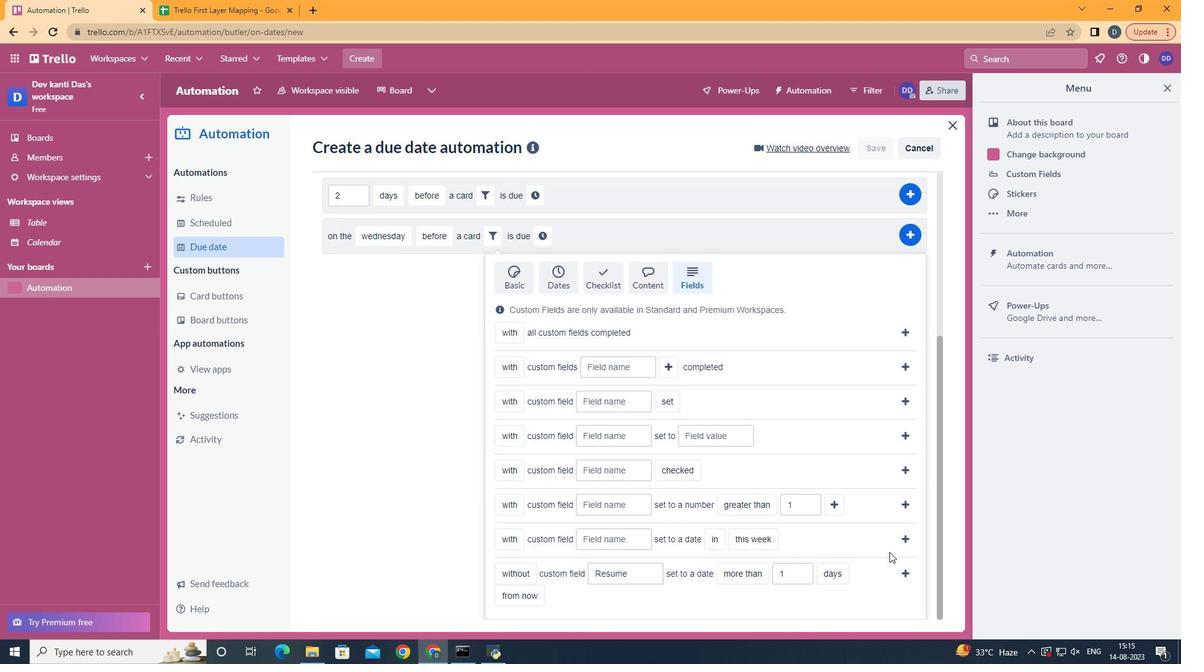 
Action: Mouse scrolled (861, 554) with delta (0, 0)
Screenshot: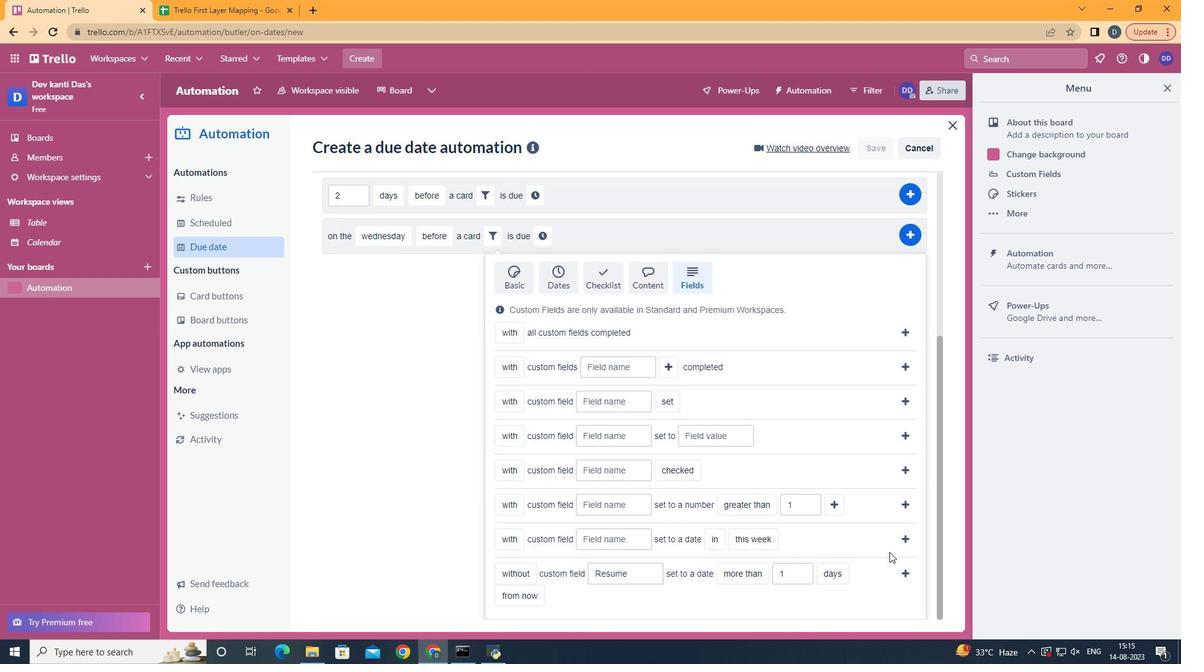 
Action: Mouse scrolled (861, 554) with delta (0, 0)
Screenshot: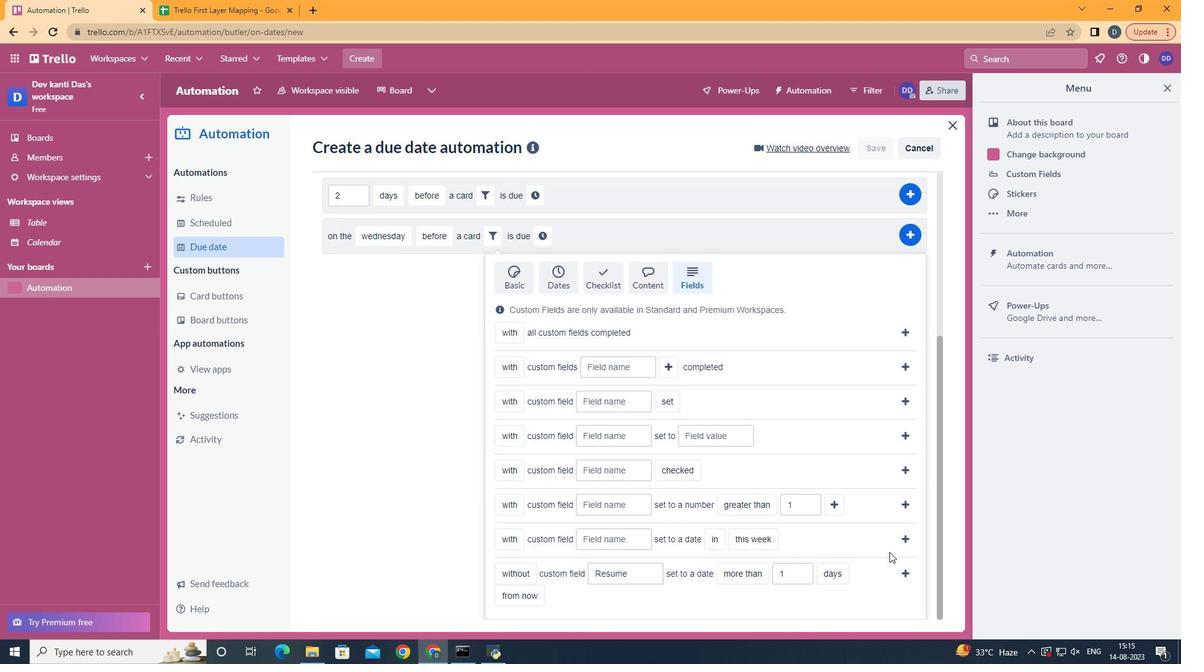 
Action: Mouse moved to (875, 576)
Screenshot: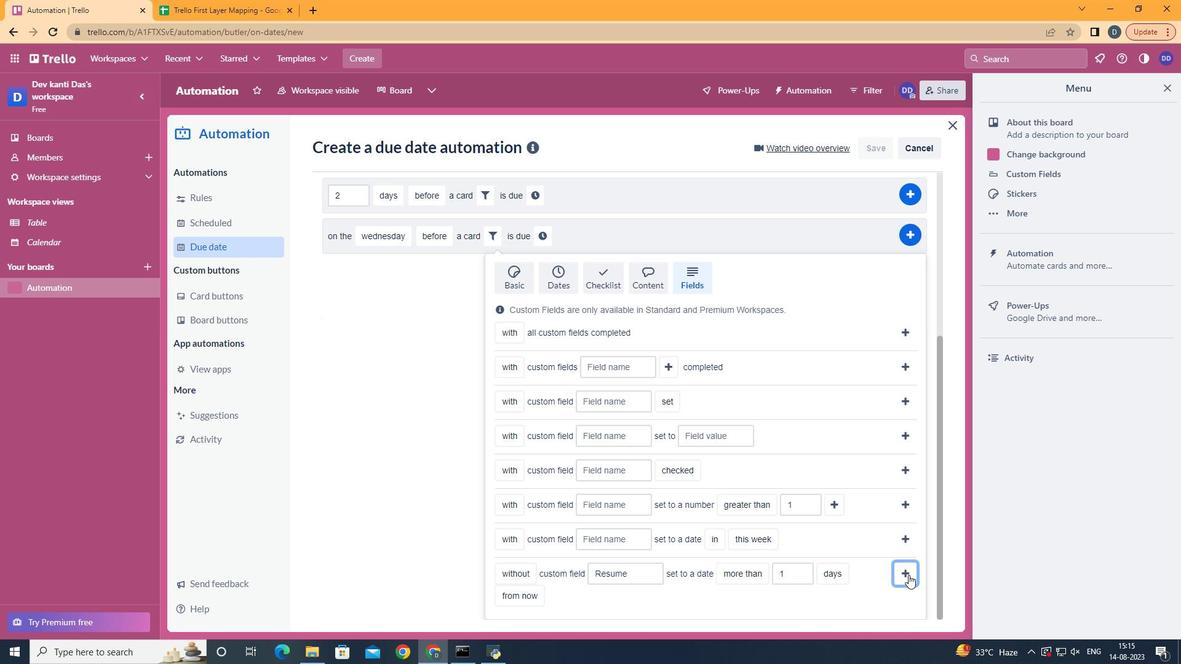 
Action: Mouse pressed left at (875, 576)
Screenshot: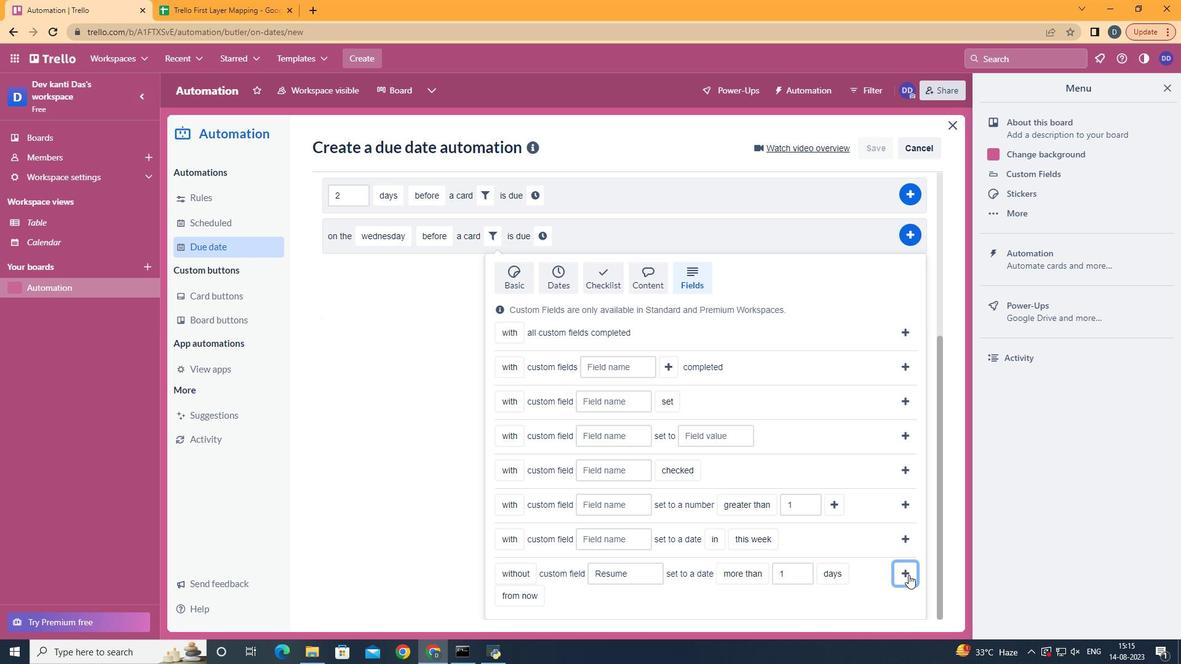 
Action: Mouse moved to (827, 504)
Screenshot: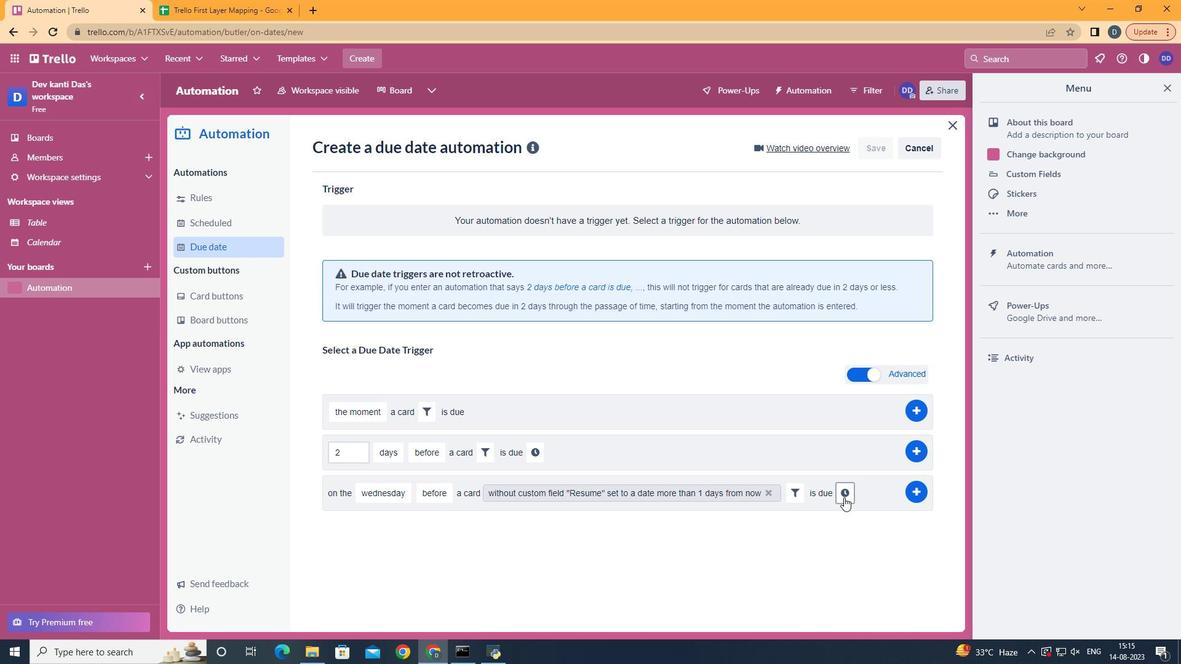 
Action: Mouse pressed left at (827, 504)
Screenshot: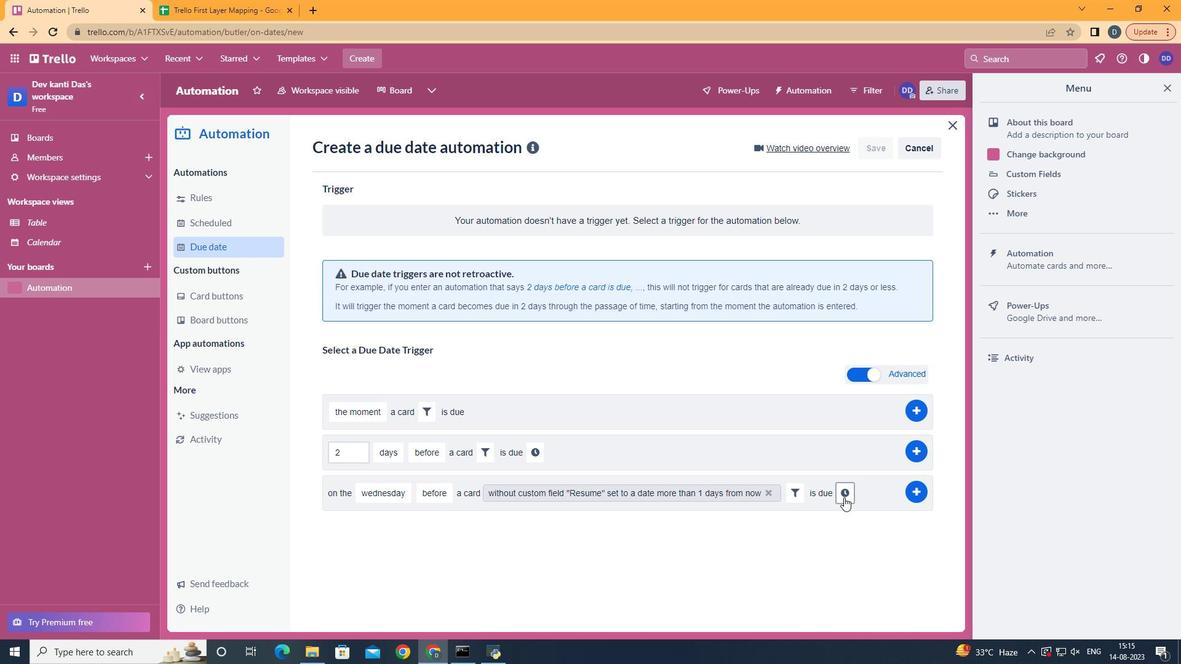 
Action: Mouse moved to (476, 527)
Screenshot: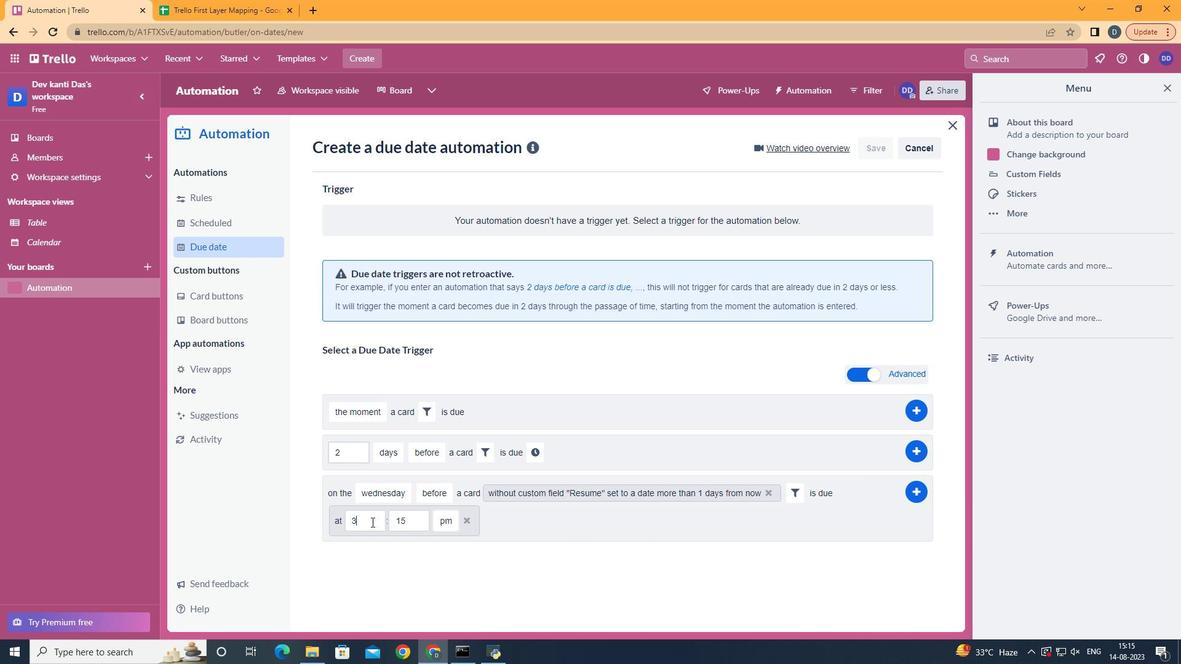 
Action: Mouse pressed left at (476, 527)
Screenshot: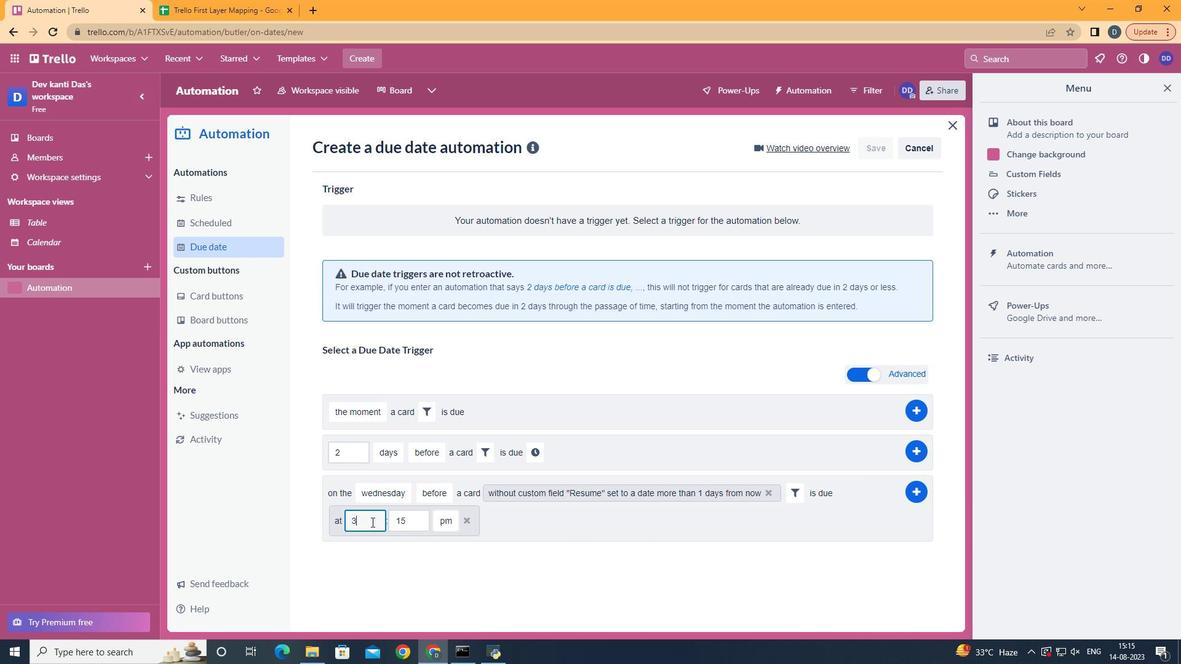 
Action: Key pressed <Key.backspace>11
Screenshot: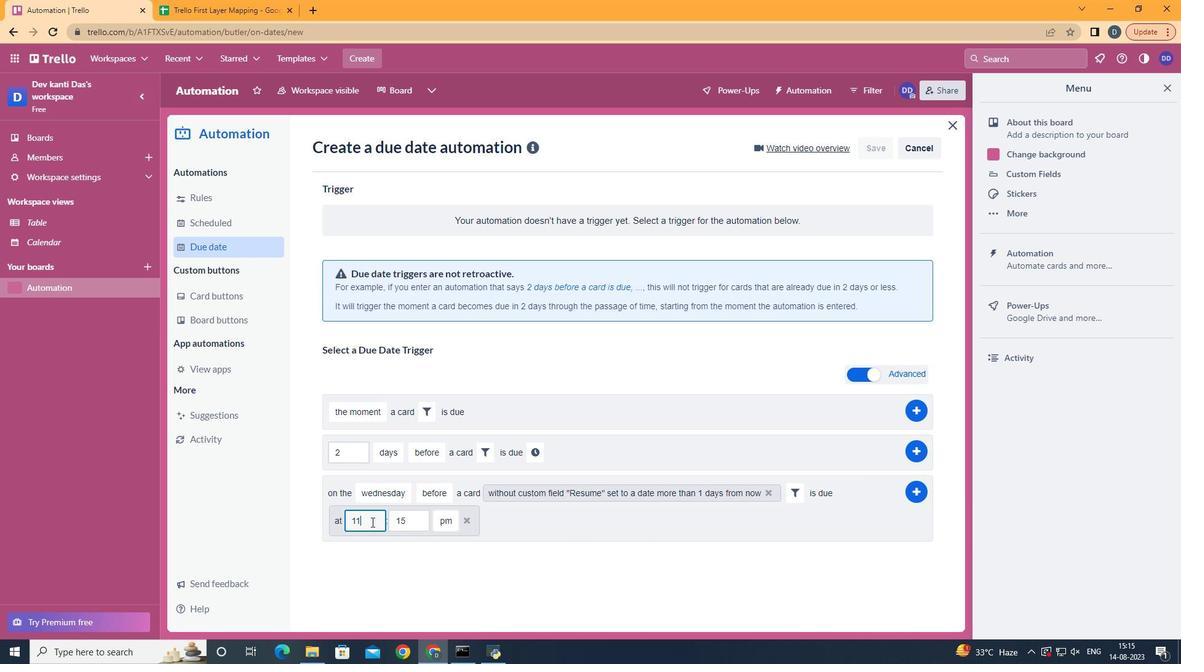 
Action: Mouse moved to (518, 528)
Screenshot: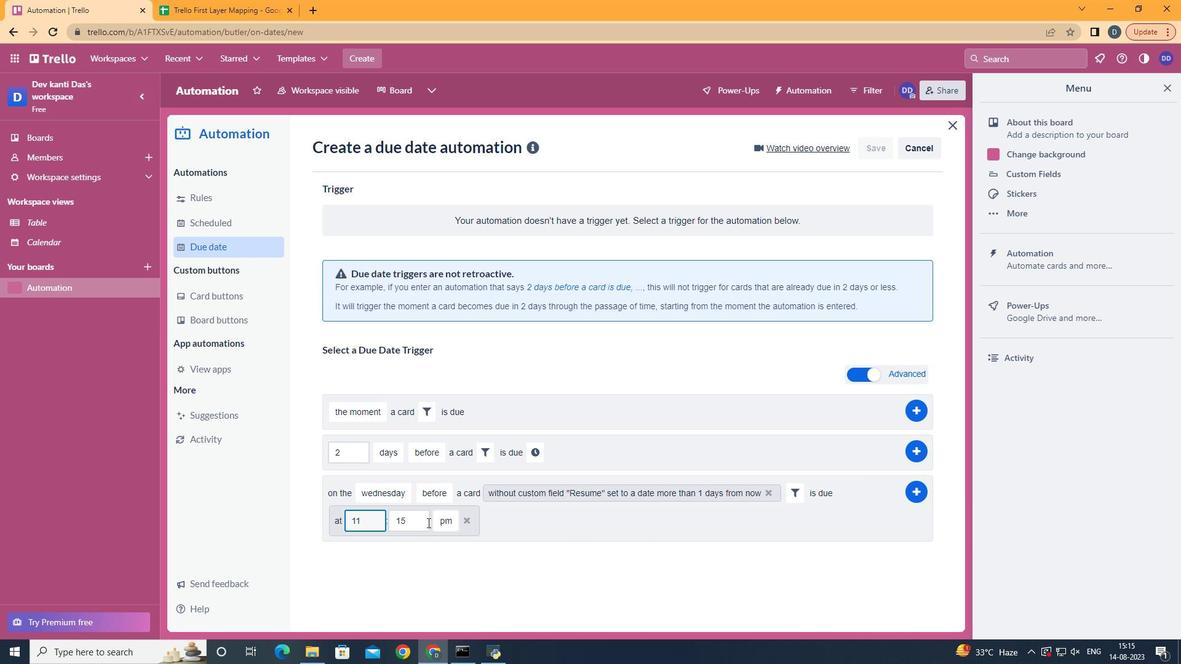
Action: Mouse pressed left at (518, 528)
Screenshot: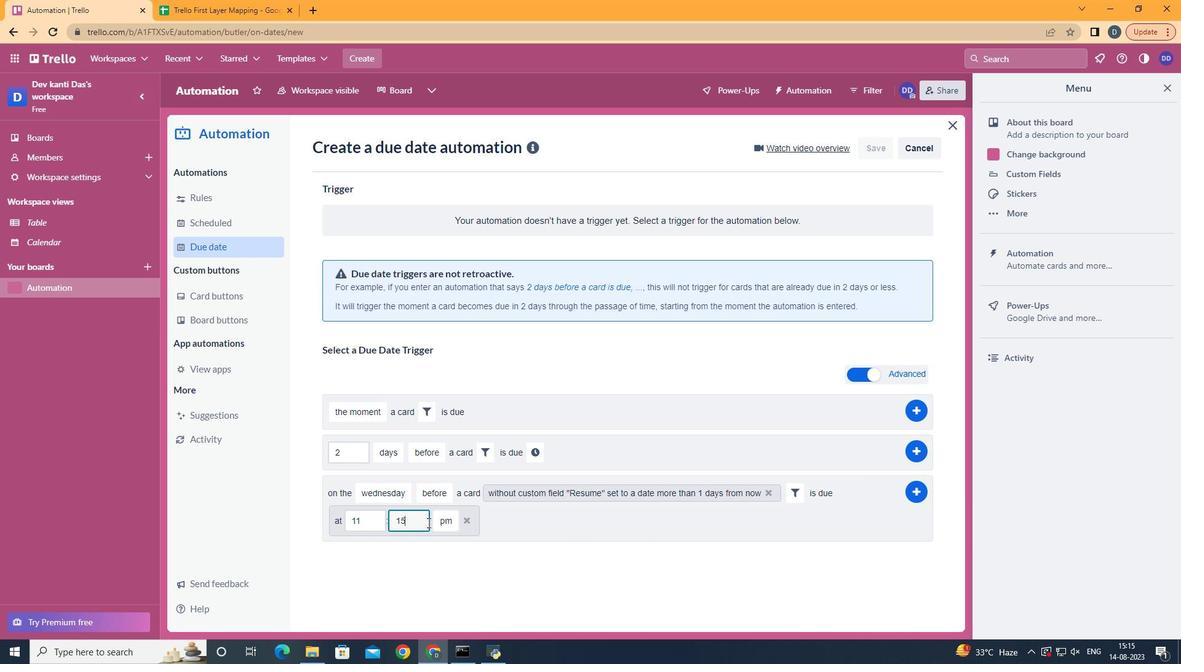 
Action: Key pressed <Key.backspace>
Screenshot: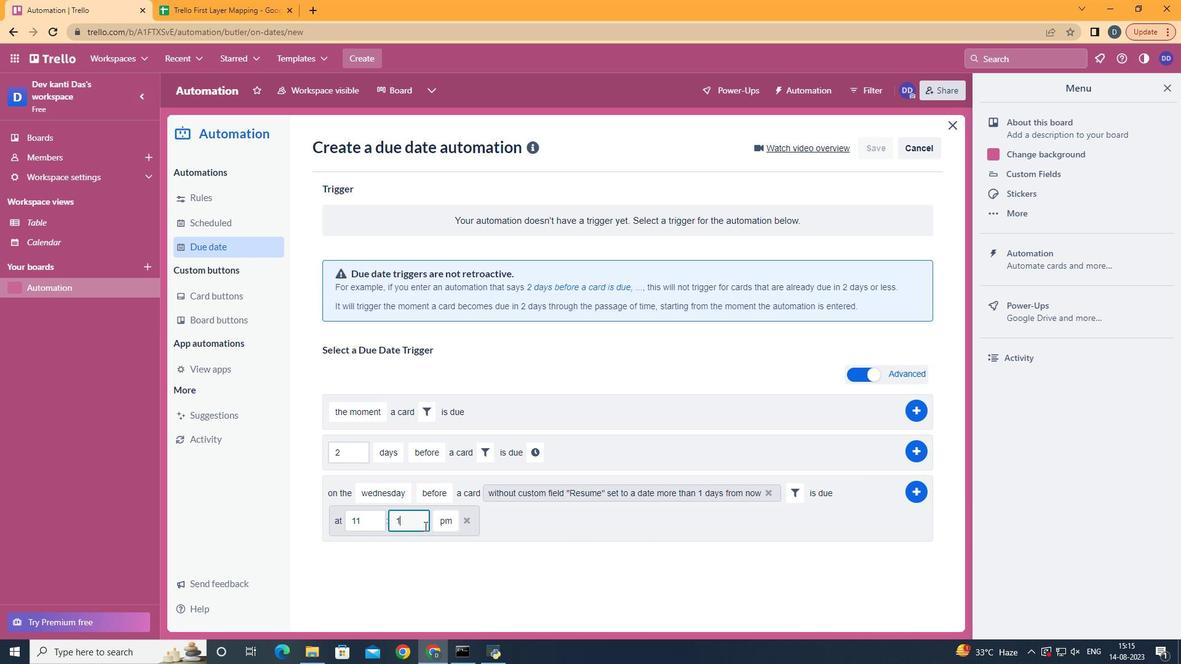 
Action: Mouse moved to (515, 531)
Screenshot: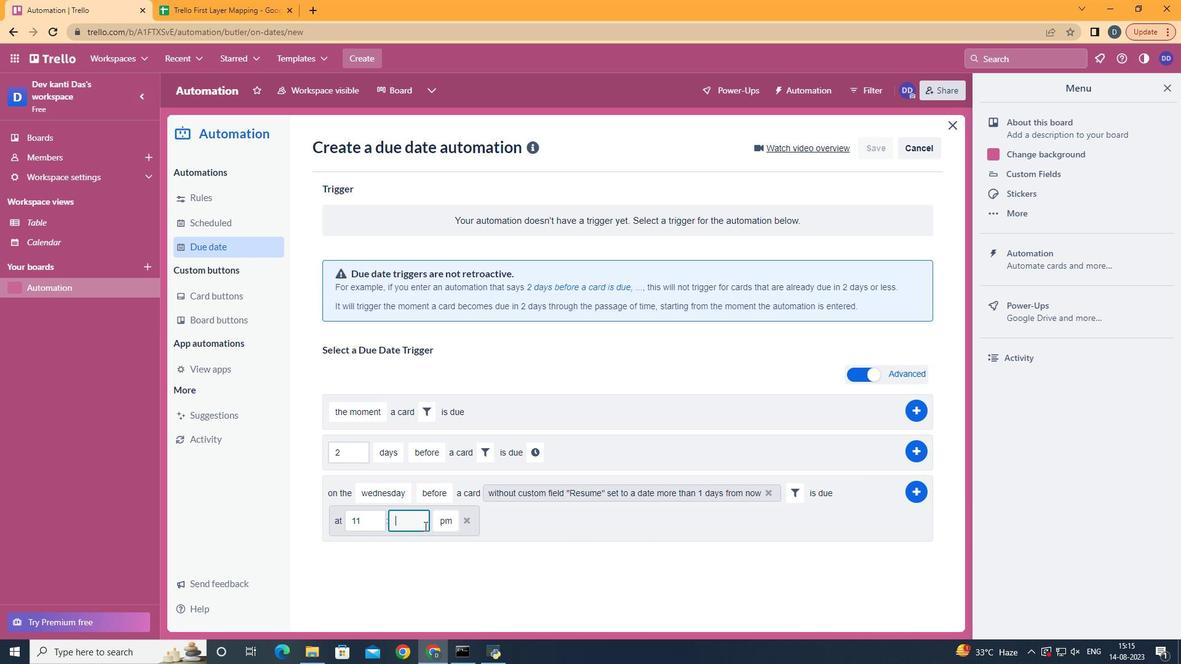 
Action: Key pressed <Key.backspace>00
Screenshot: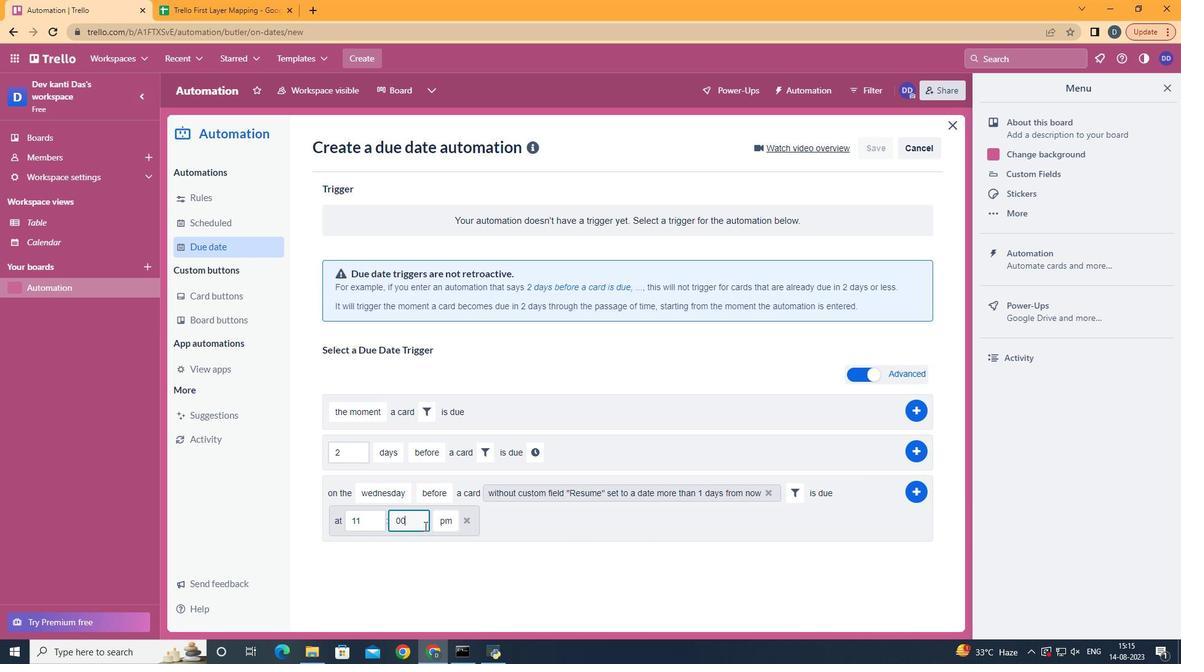 
Action: Mouse moved to (528, 545)
Screenshot: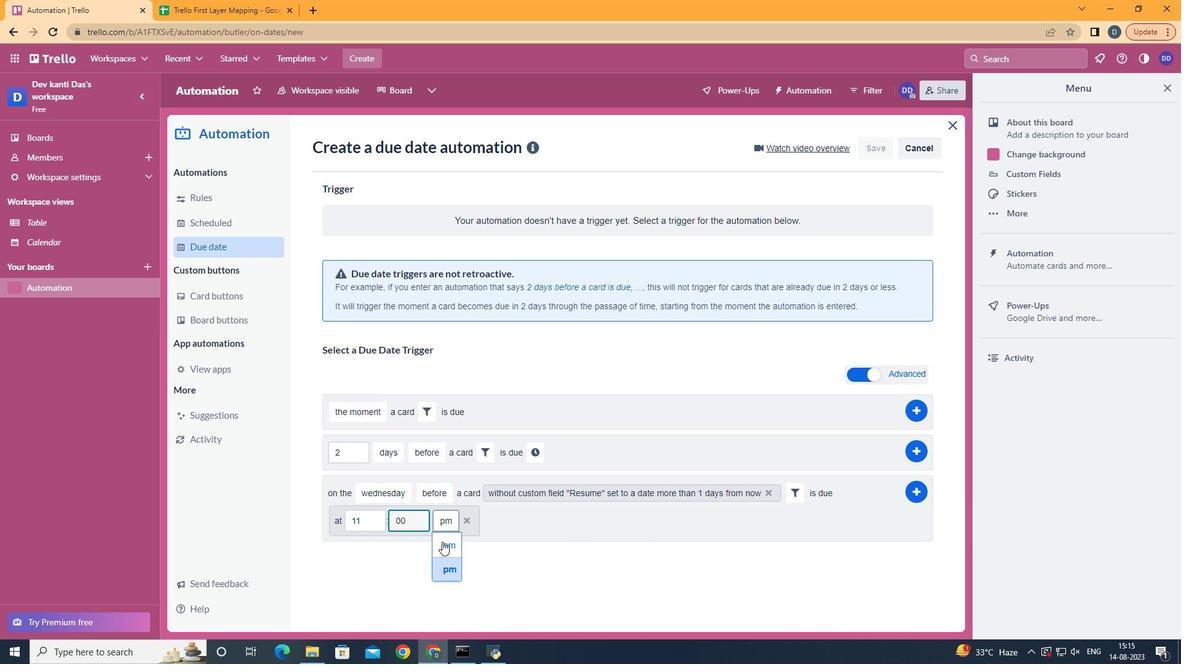 
Action: Mouse pressed left at (528, 545)
Screenshot: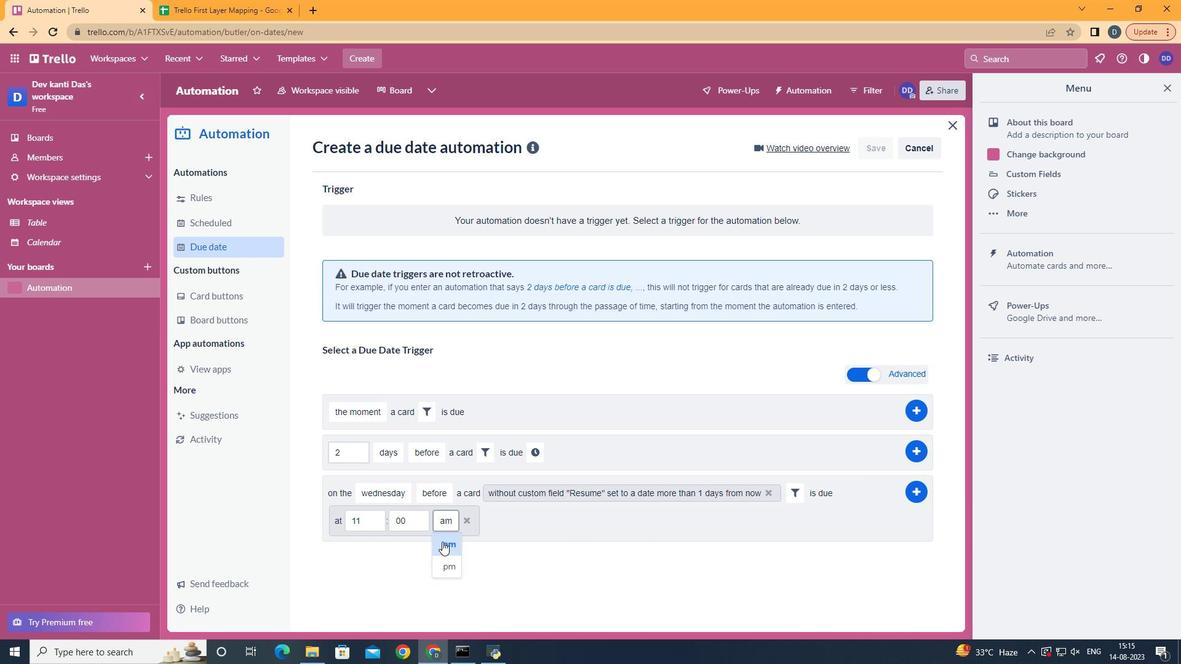 
Action: Mouse moved to (881, 502)
Screenshot: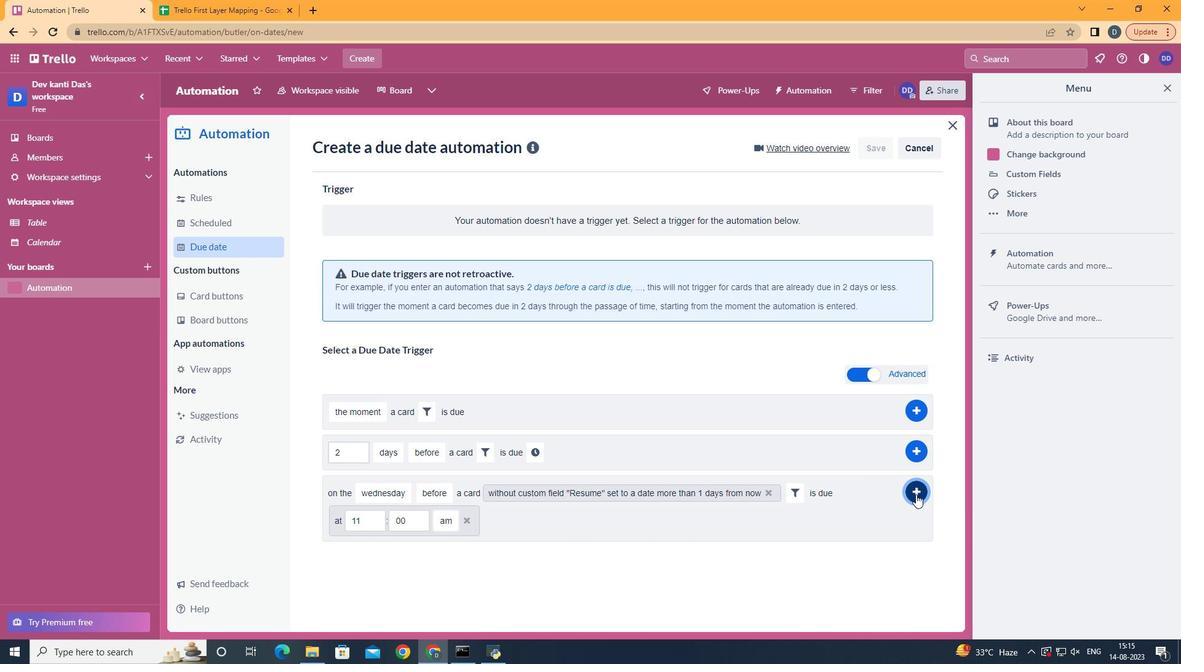 
Action: Mouse pressed left at (881, 502)
Screenshot: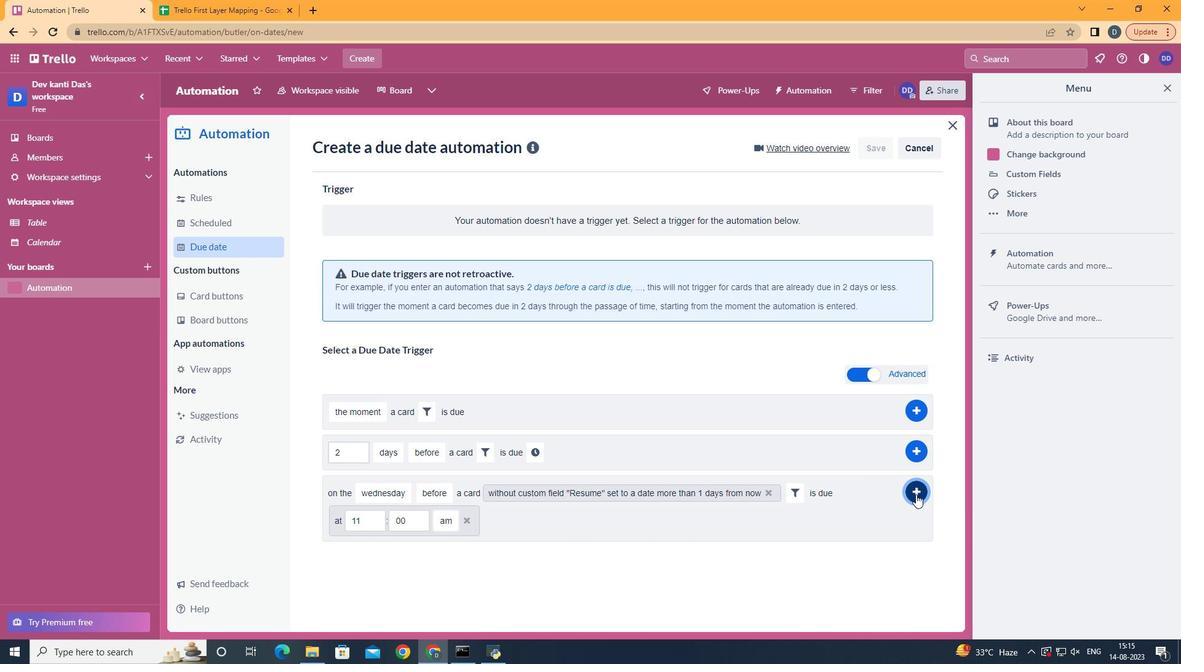 
